 Task: Change  the formatting of the data to Which is Less than 5. In conditional formating, put the option 'Chart 8 colour.'In the sheet  Blaze Sales review book
Action: Mouse moved to (145, 155)
Screenshot: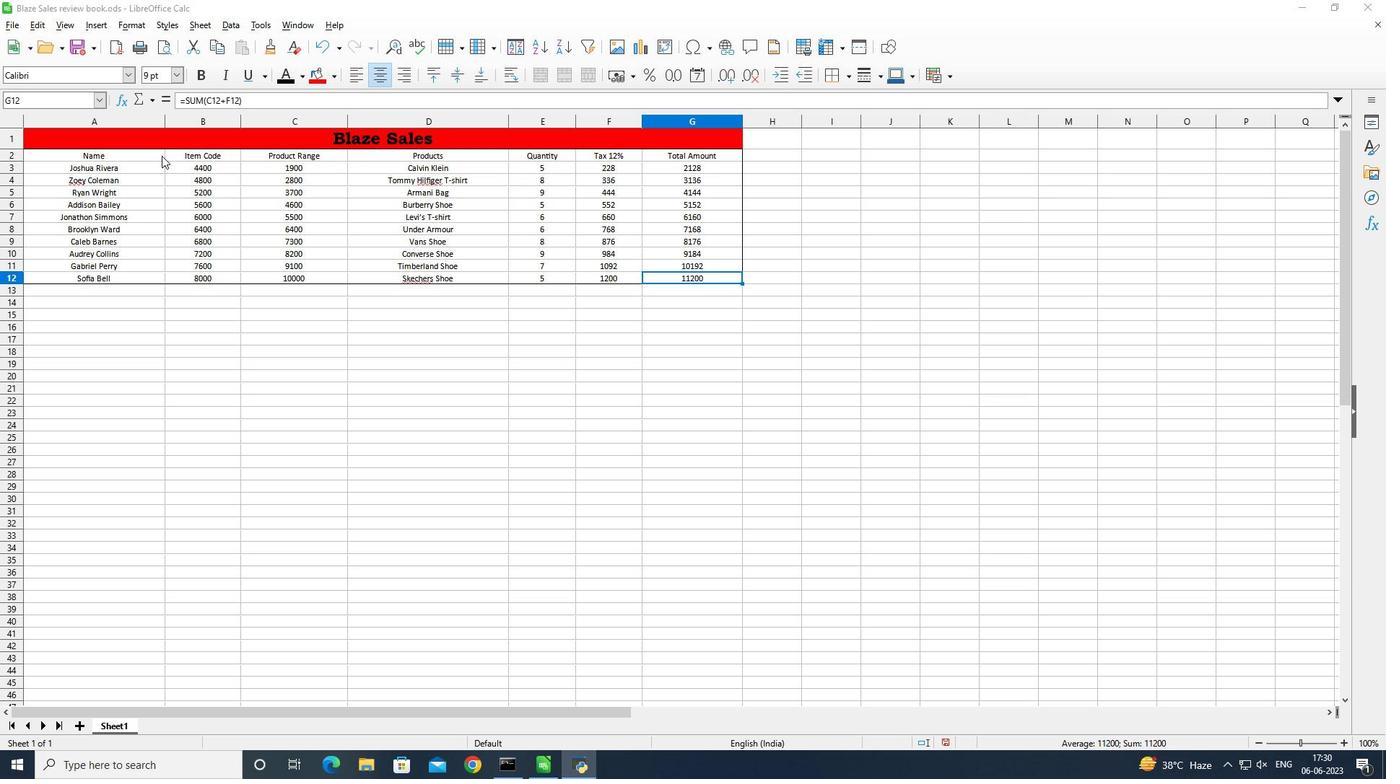
Action: Mouse pressed left at (145, 155)
Screenshot: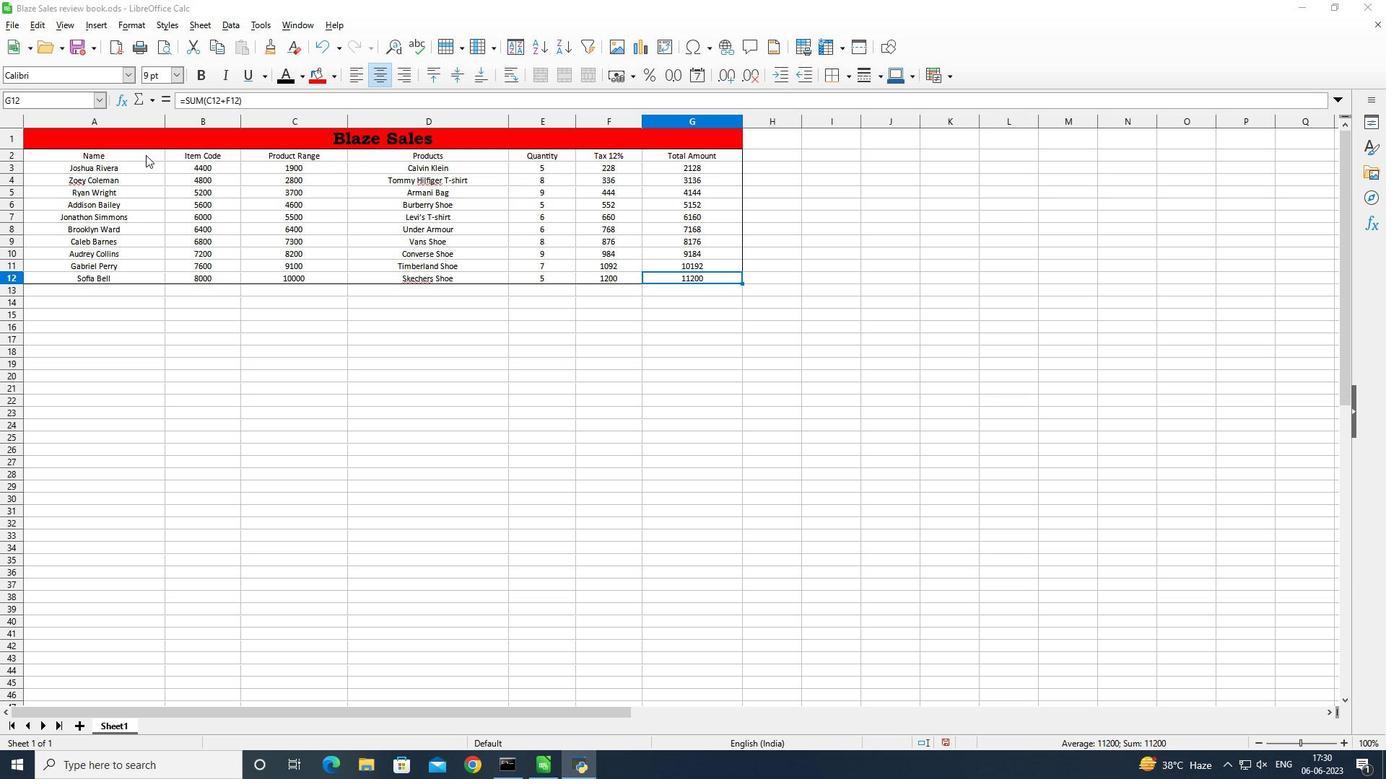 
Action: Mouse pressed left at (145, 155)
Screenshot: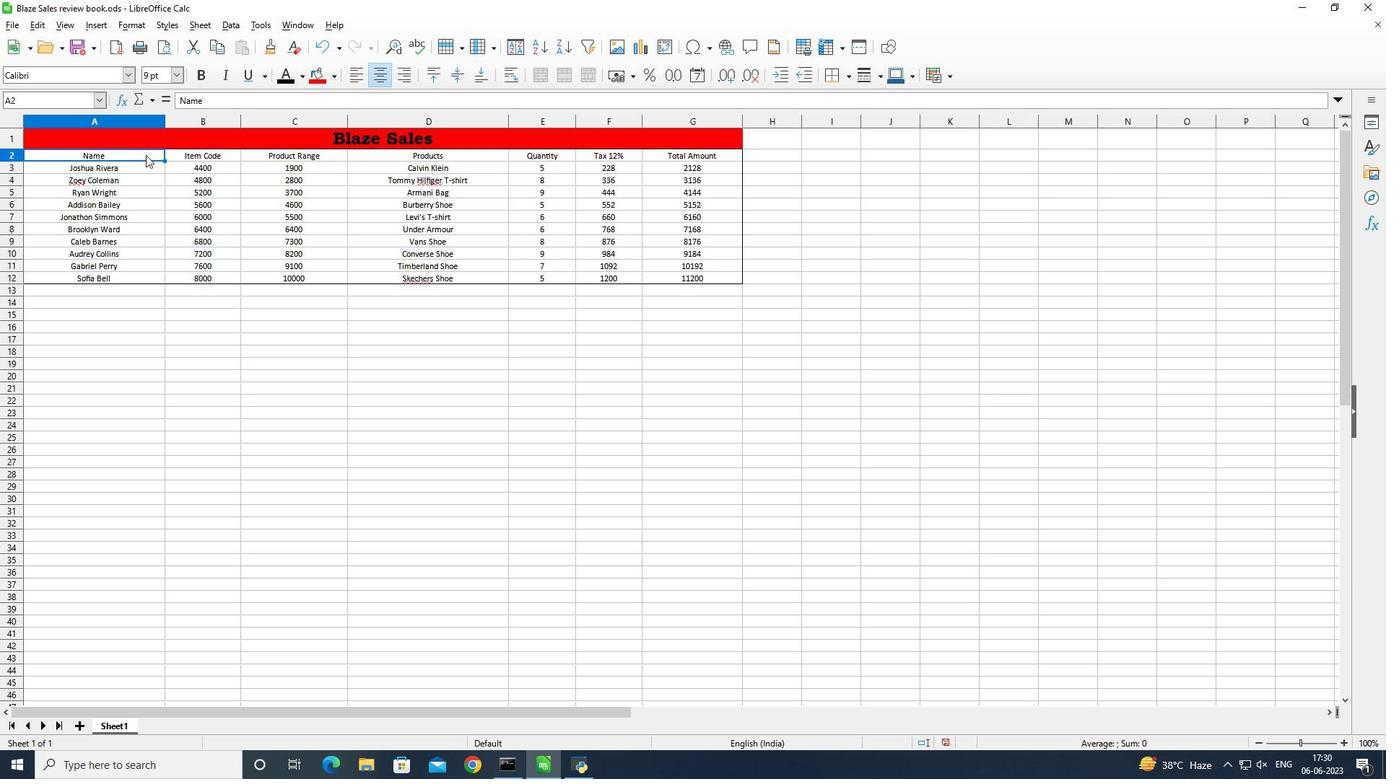 
Action: Mouse moved to (947, 75)
Screenshot: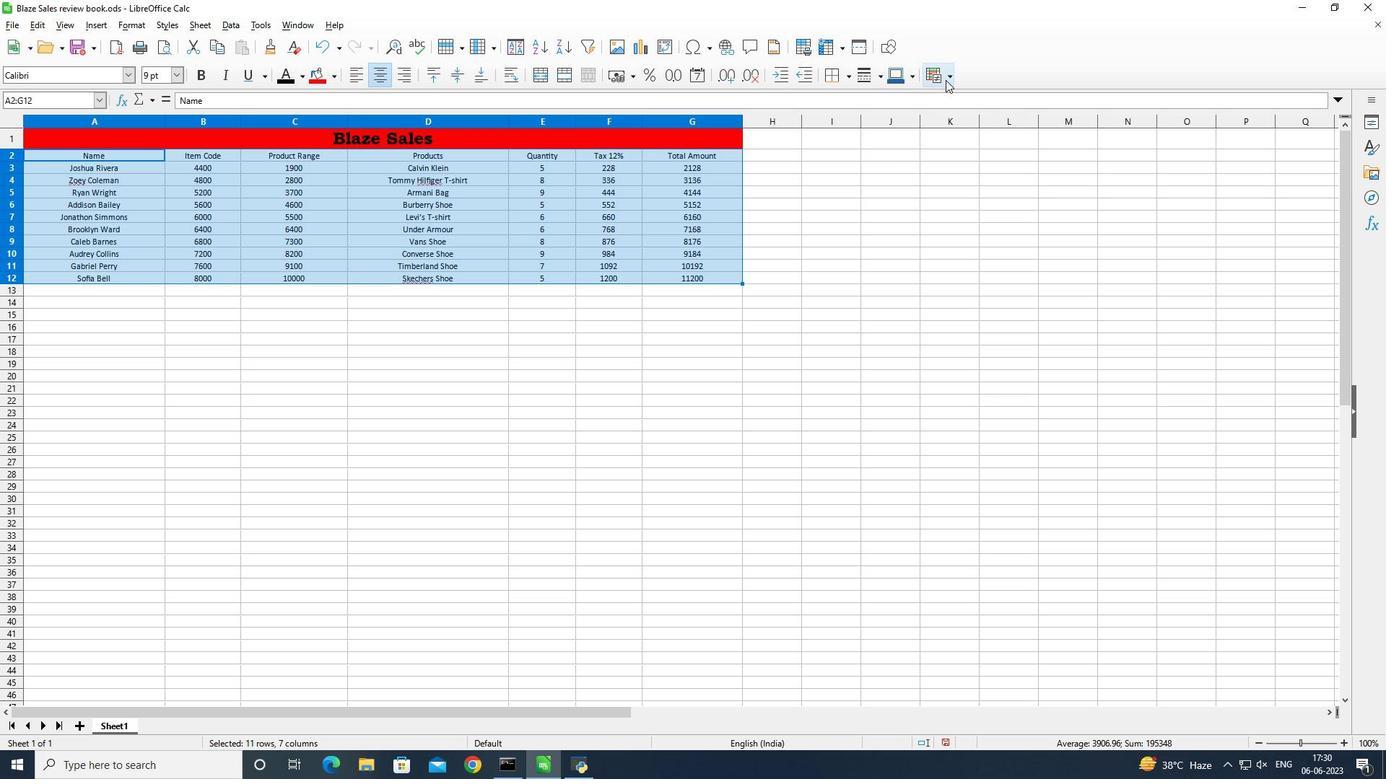
Action: Mouse pressed left at (947, 75)
Screenshot: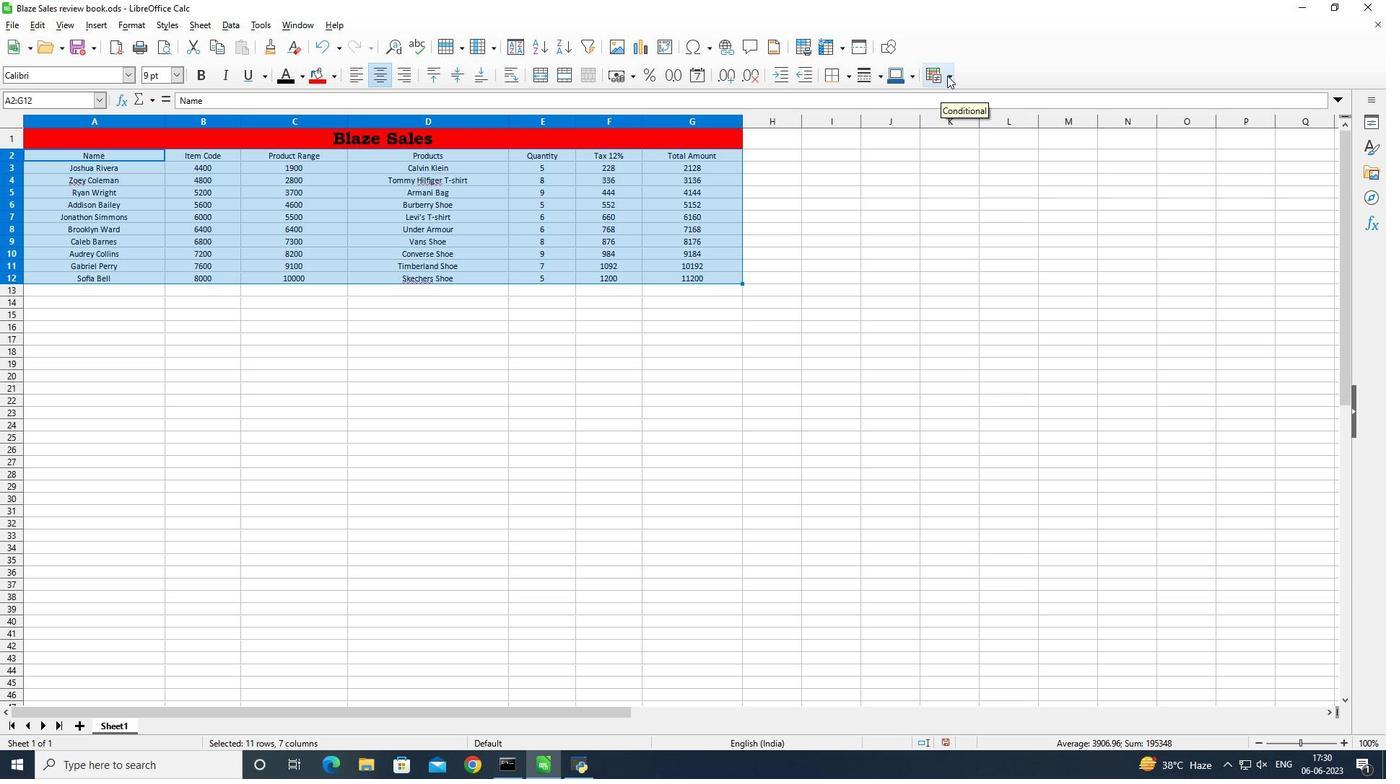 
Action: Mouse moved to (957, 95)
Screenshot: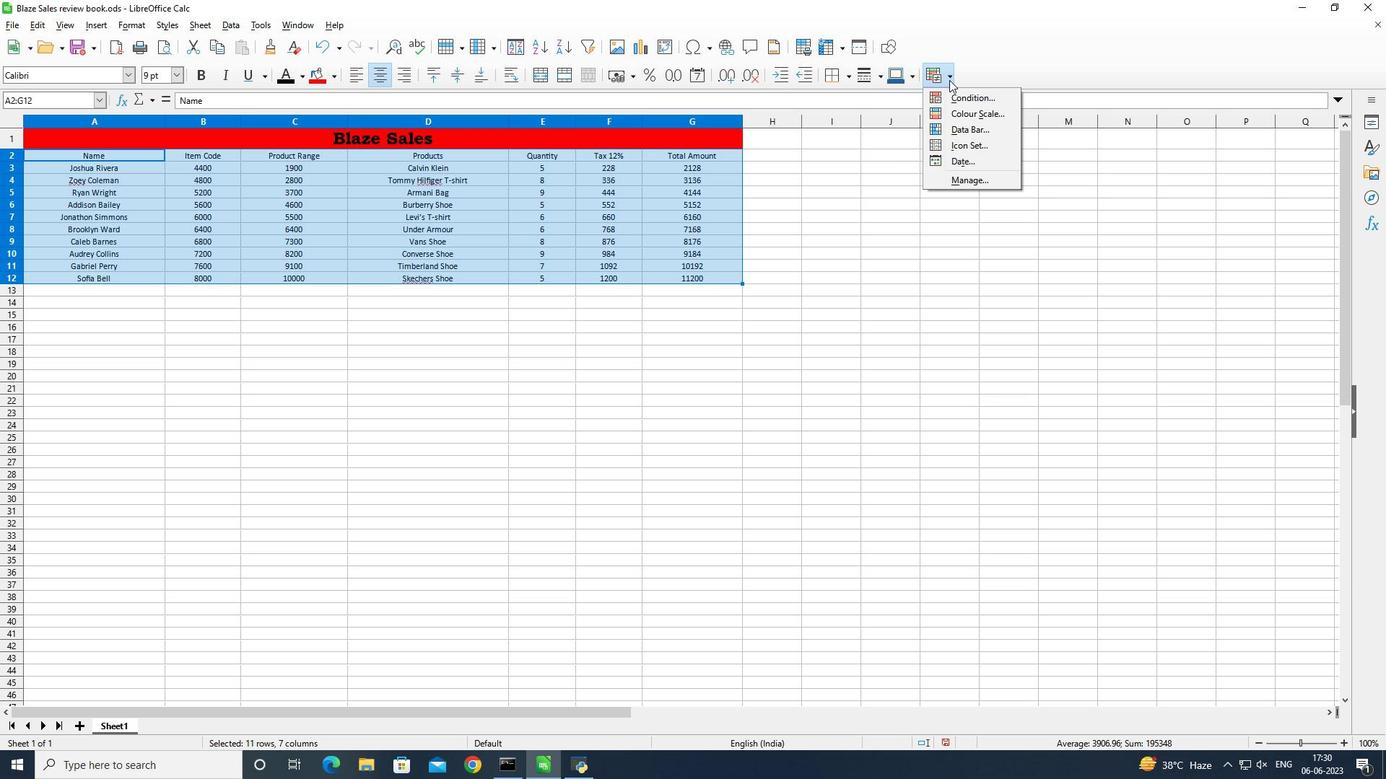
Action: Mouse pressed left at (957, 95)
Screenshot: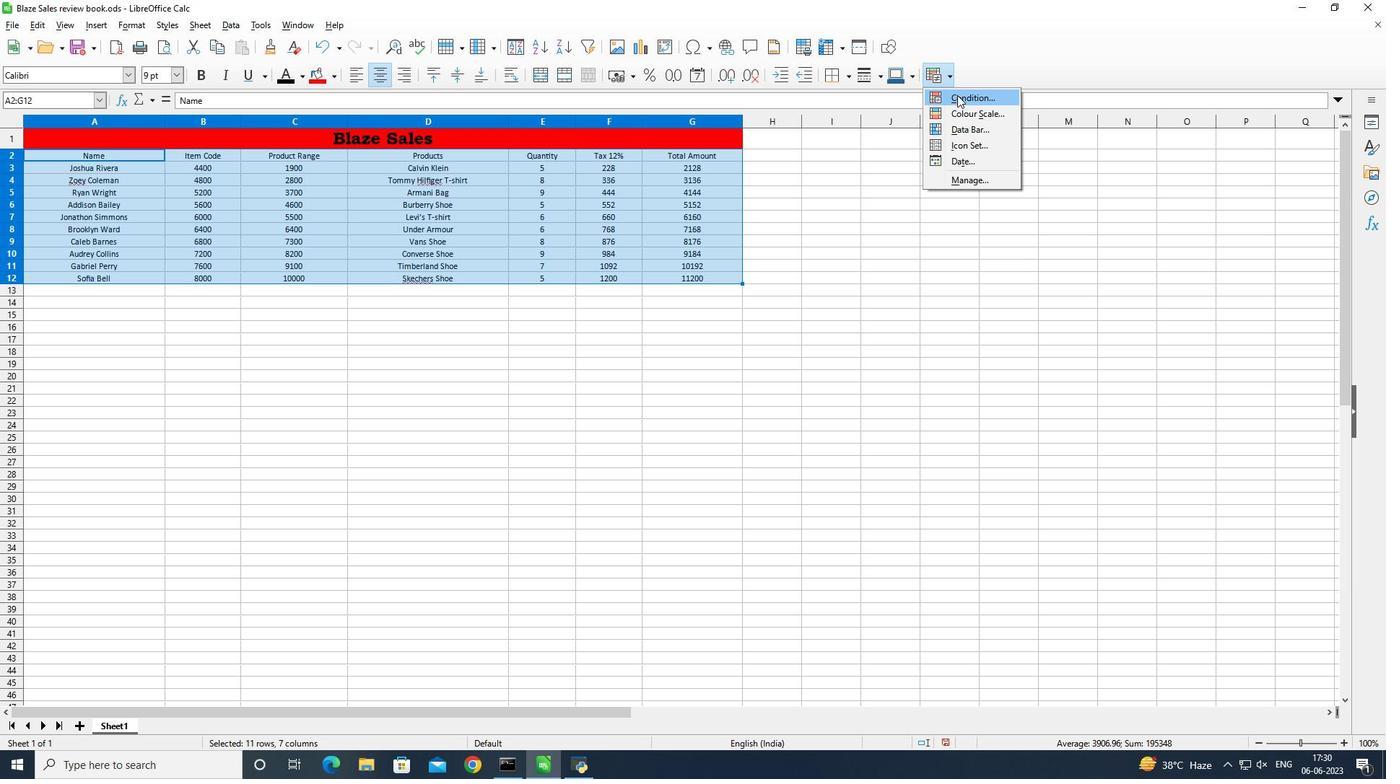 
Action: Mouse moved to (900, 189)
Screenshot: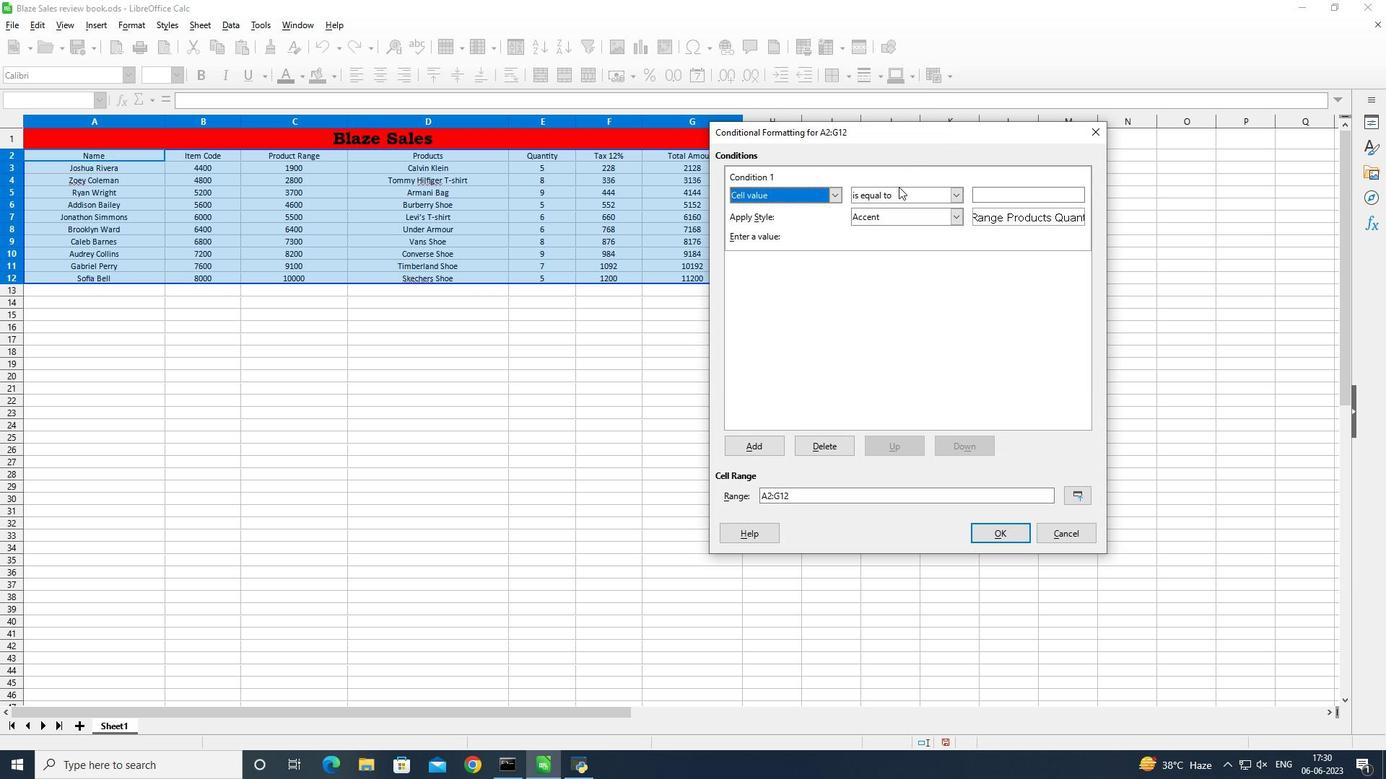 
Action: Mouse pressed left at (900, 189)
Screenshot: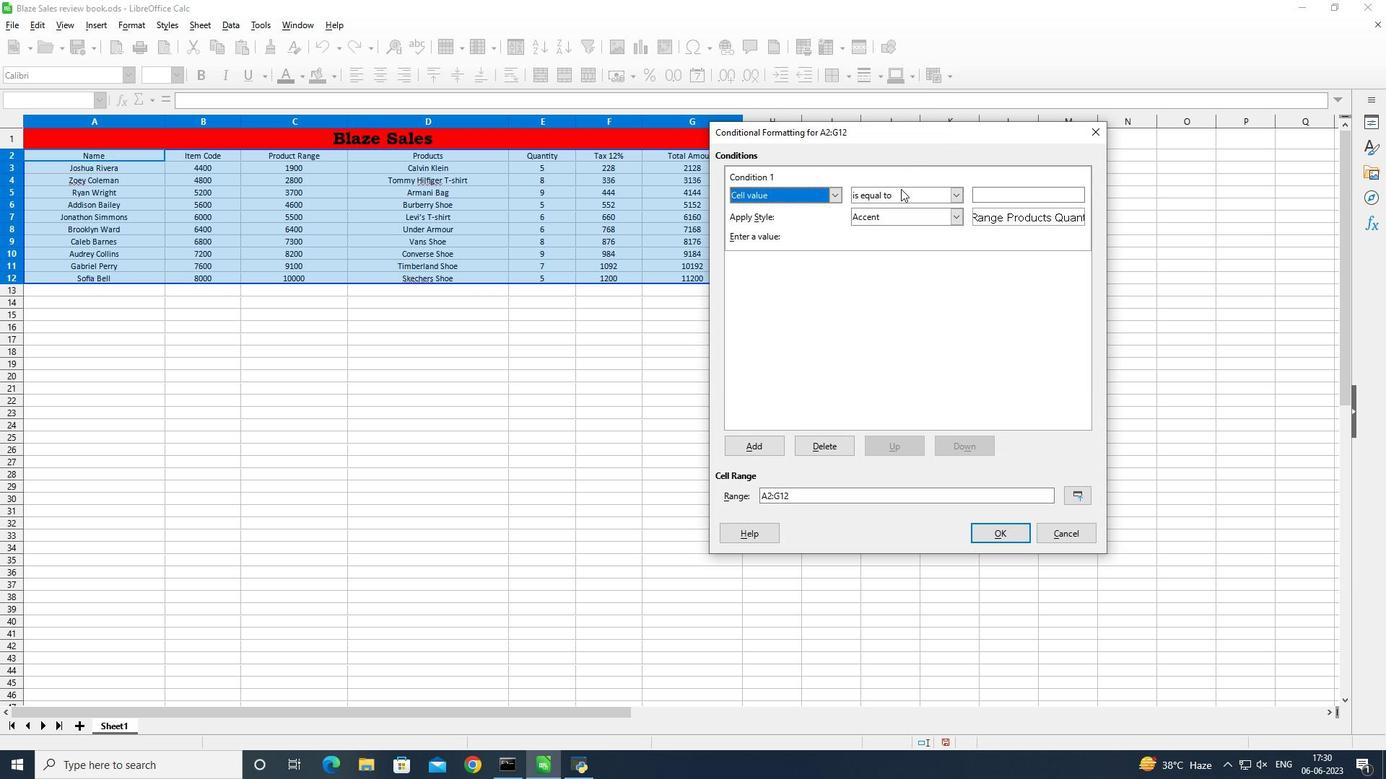 
Action: Mouse moved to (905, 217)
Screenshot: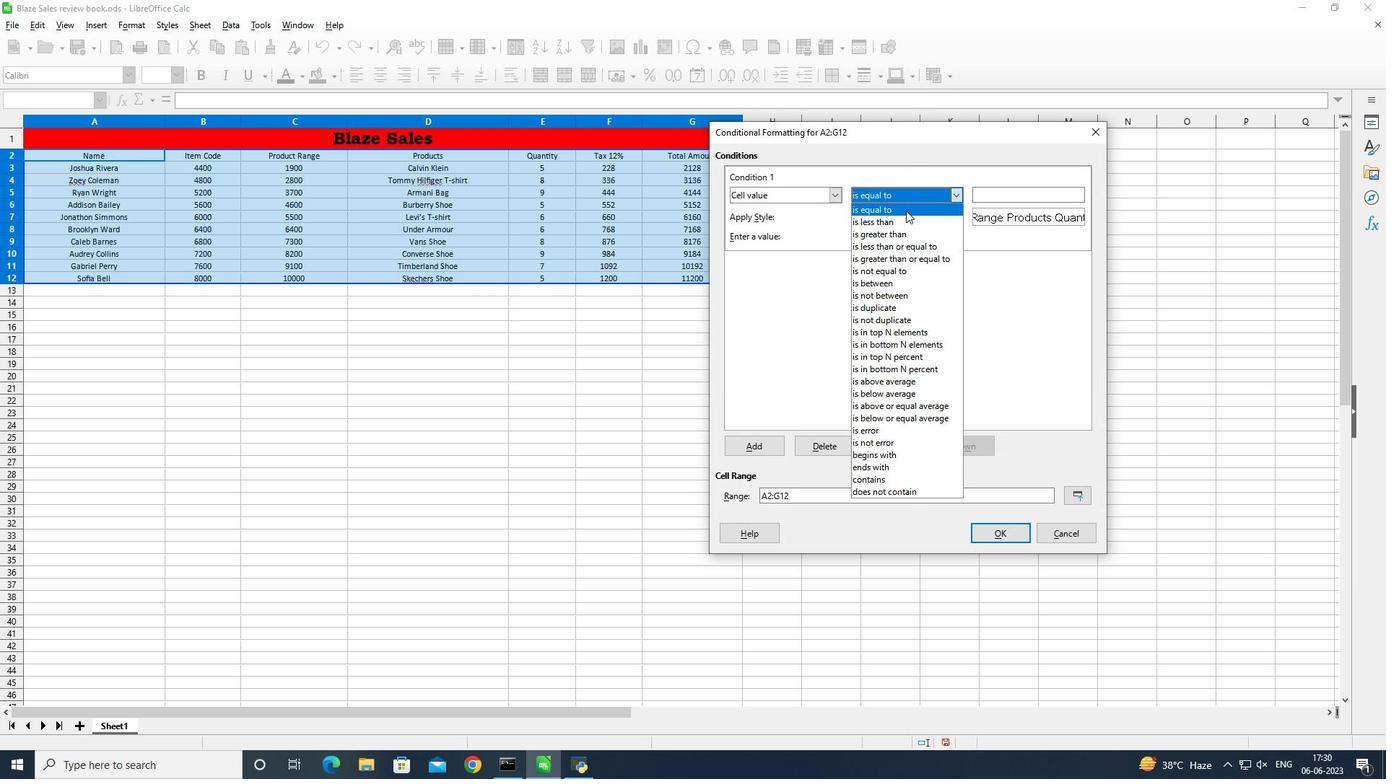 
Action: Mouse pressed left at (905, 217)
Screenshot: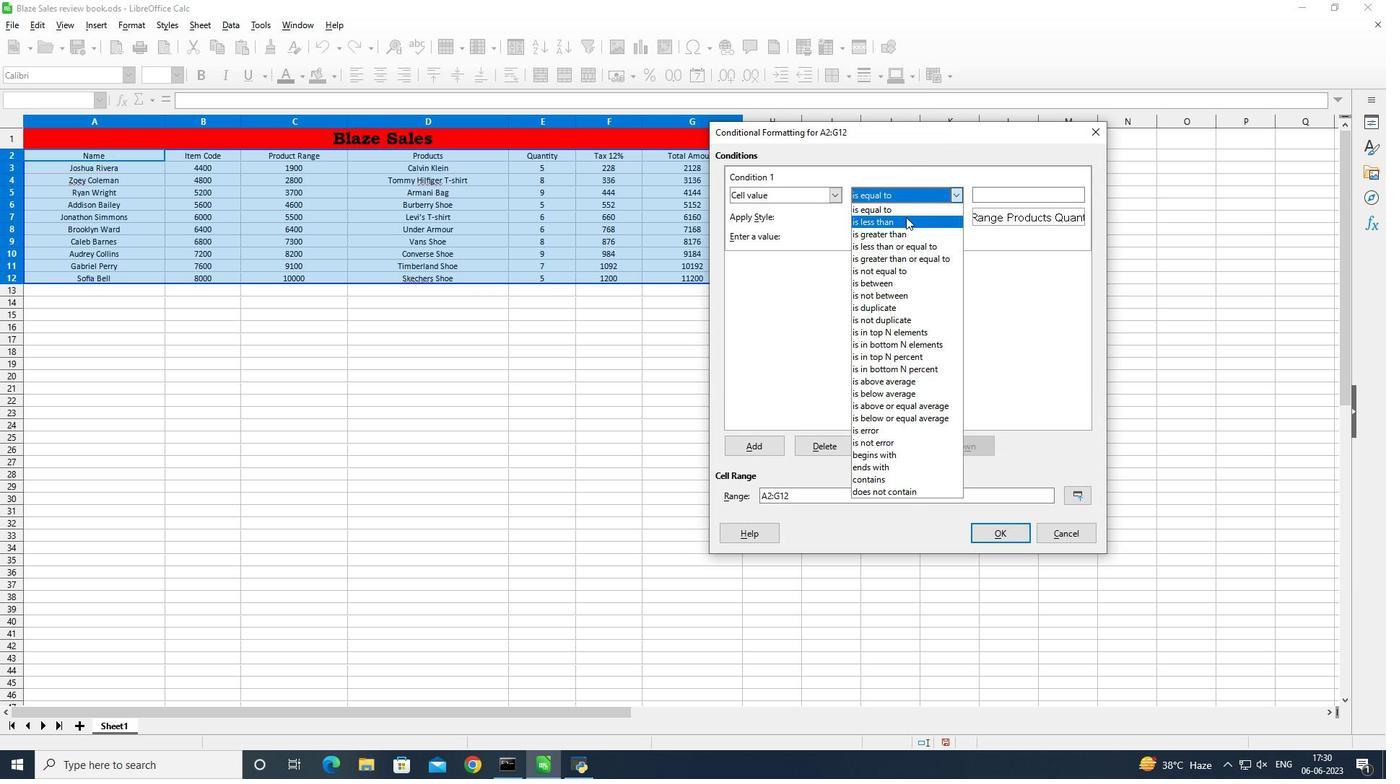 
Action: Mouse moved to (985, 192)
Screenshot: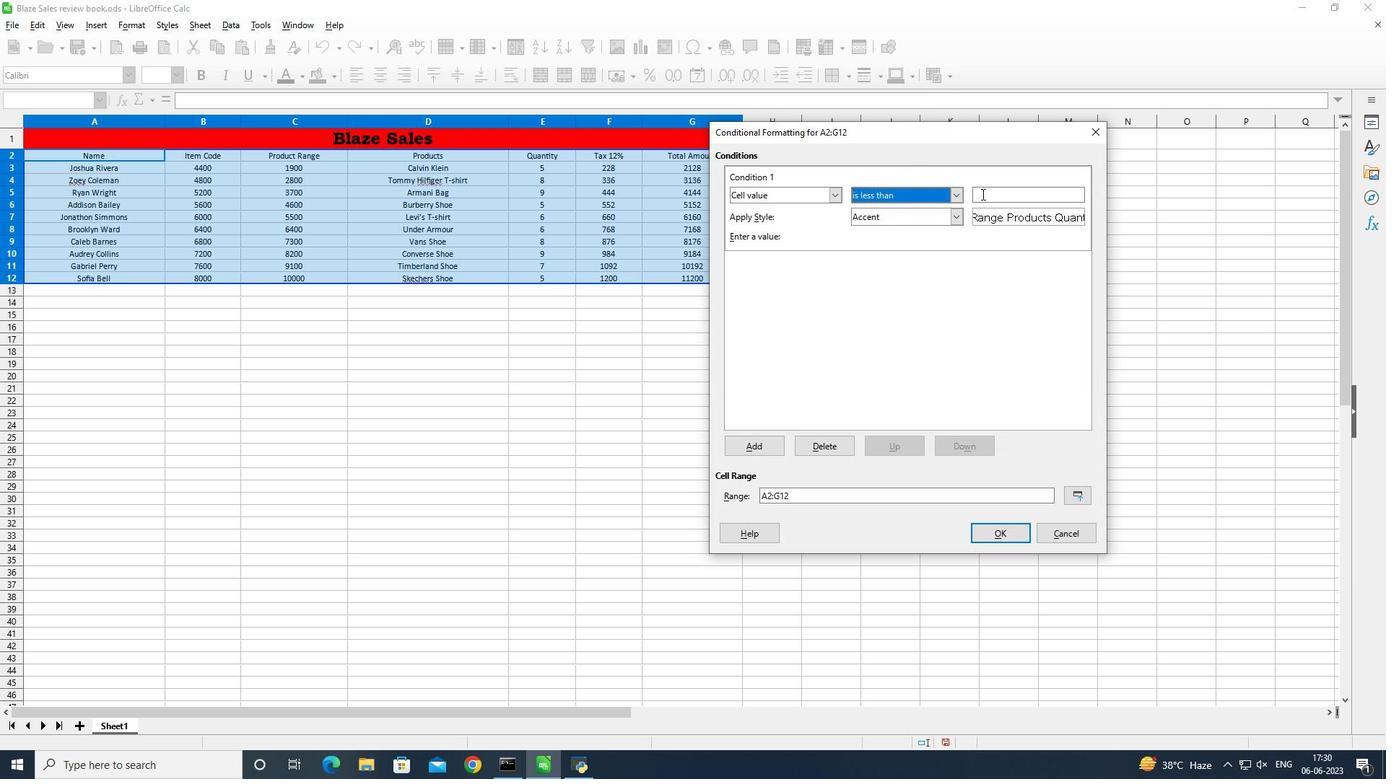
Action: Mouse pressed left at (985, 192)
Screenshot: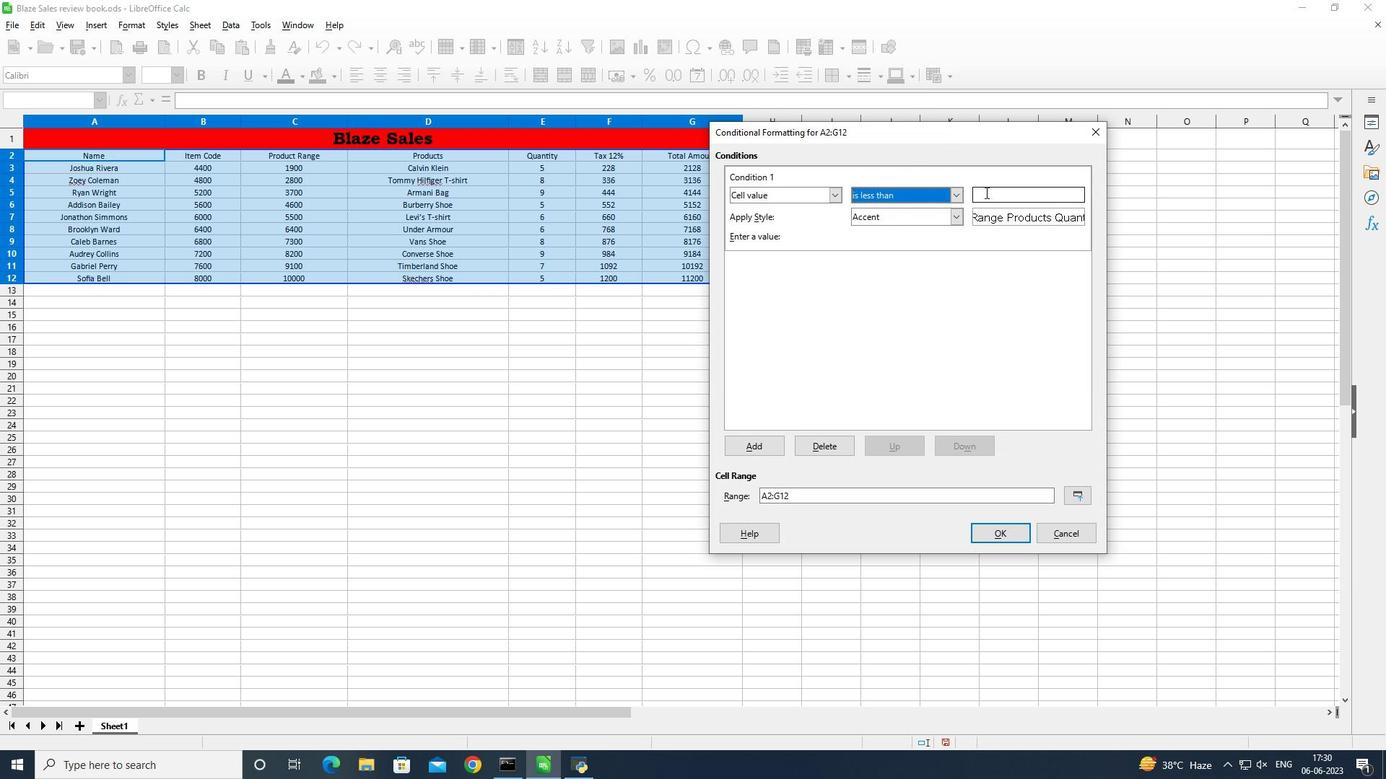 
Action: Mouse moved to (982, 308)
Screenshot: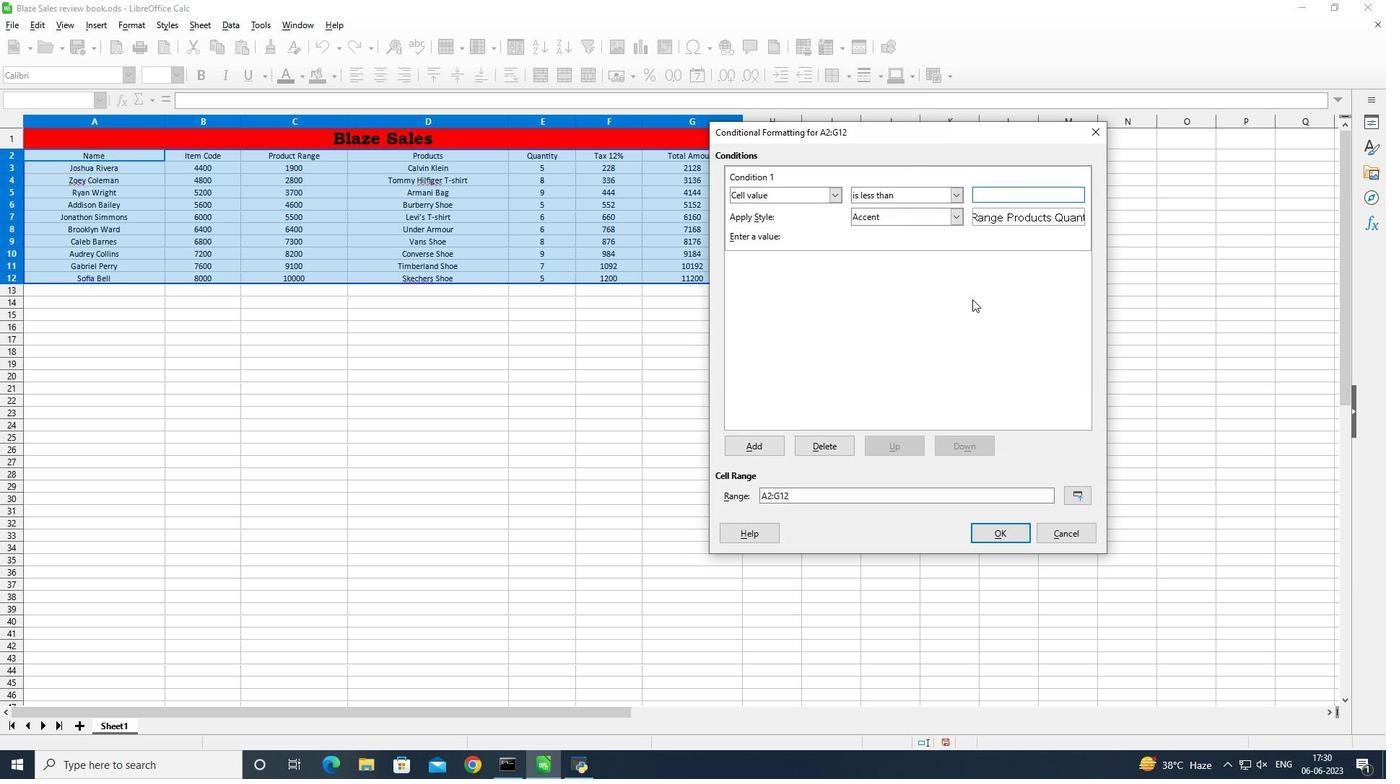 
Action: Key pressed 5
Screenshot: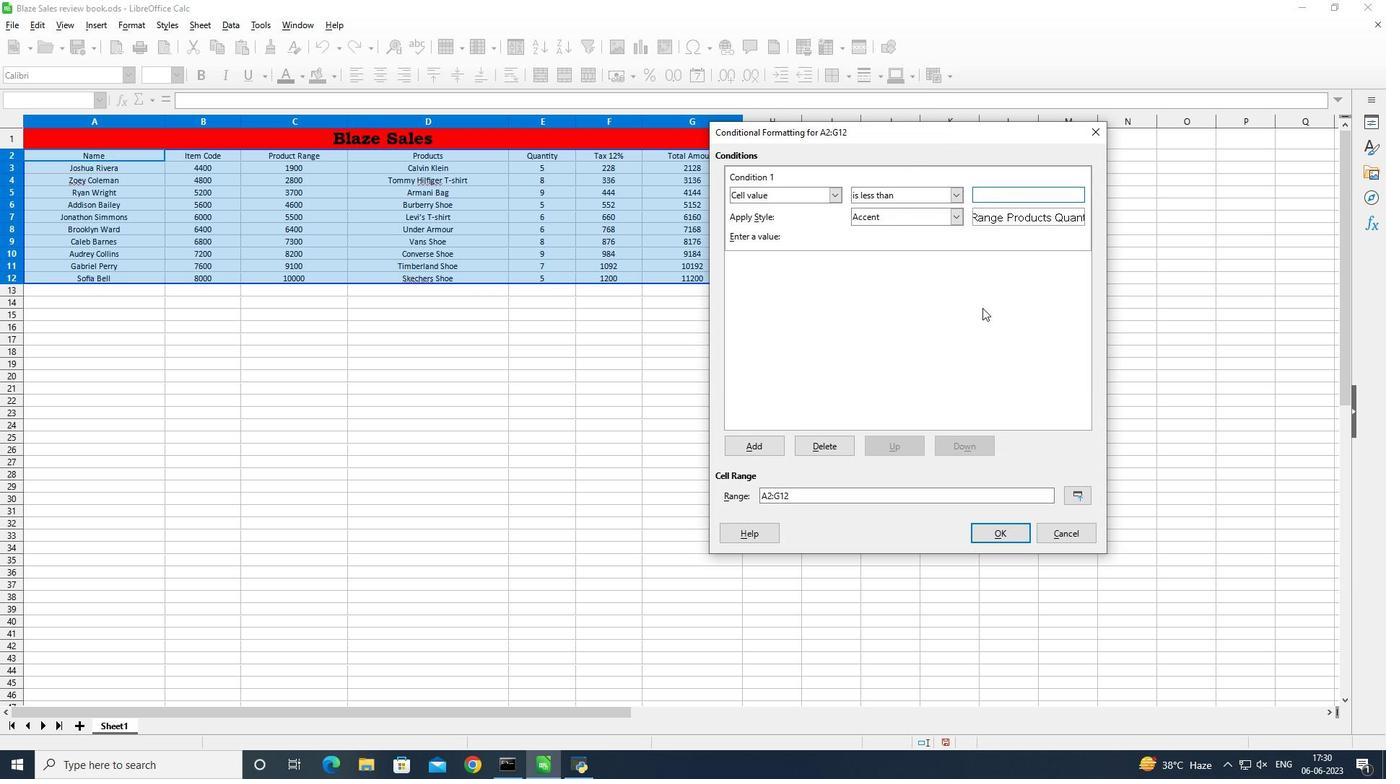 
Action: Mouse moved to (1013, 528)
Screenshot: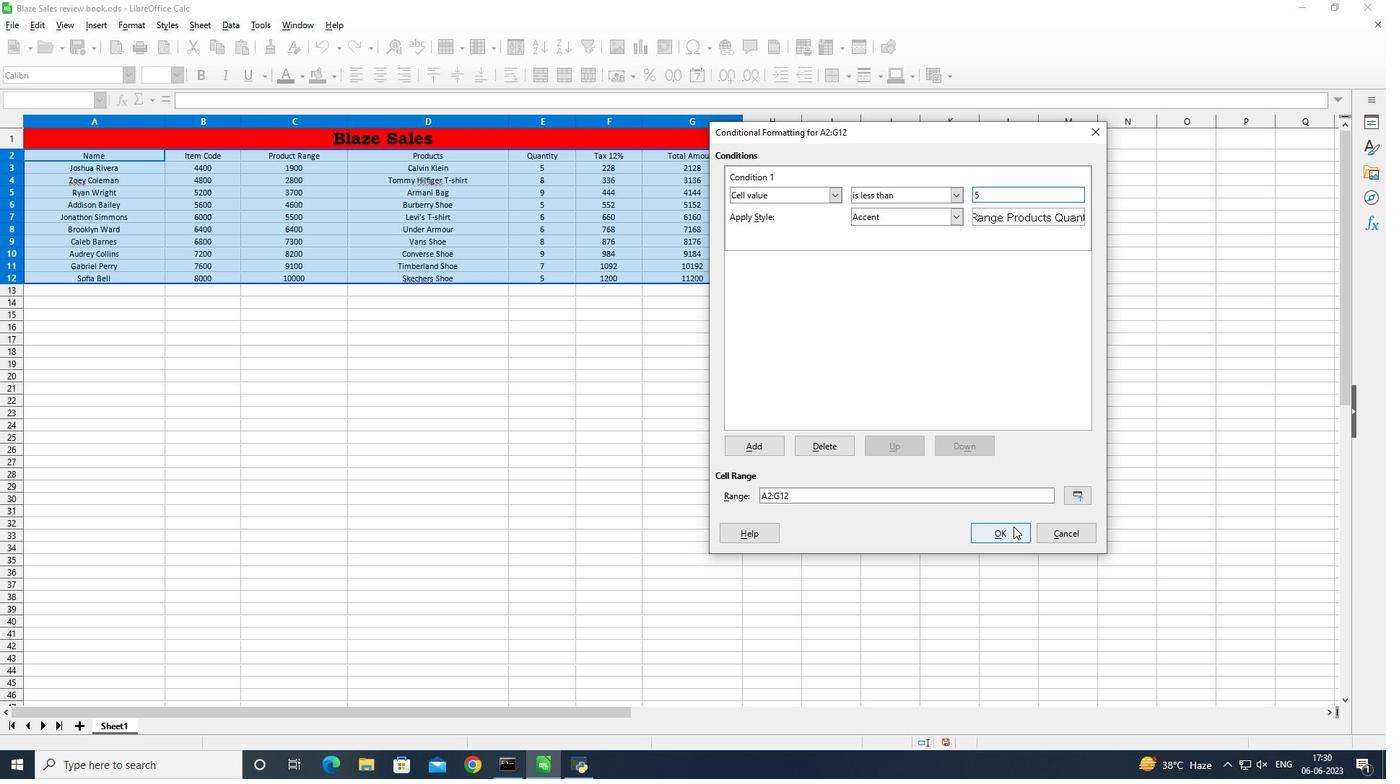 
Action: Mouse pressed left at (1013, 528)
Screenshot: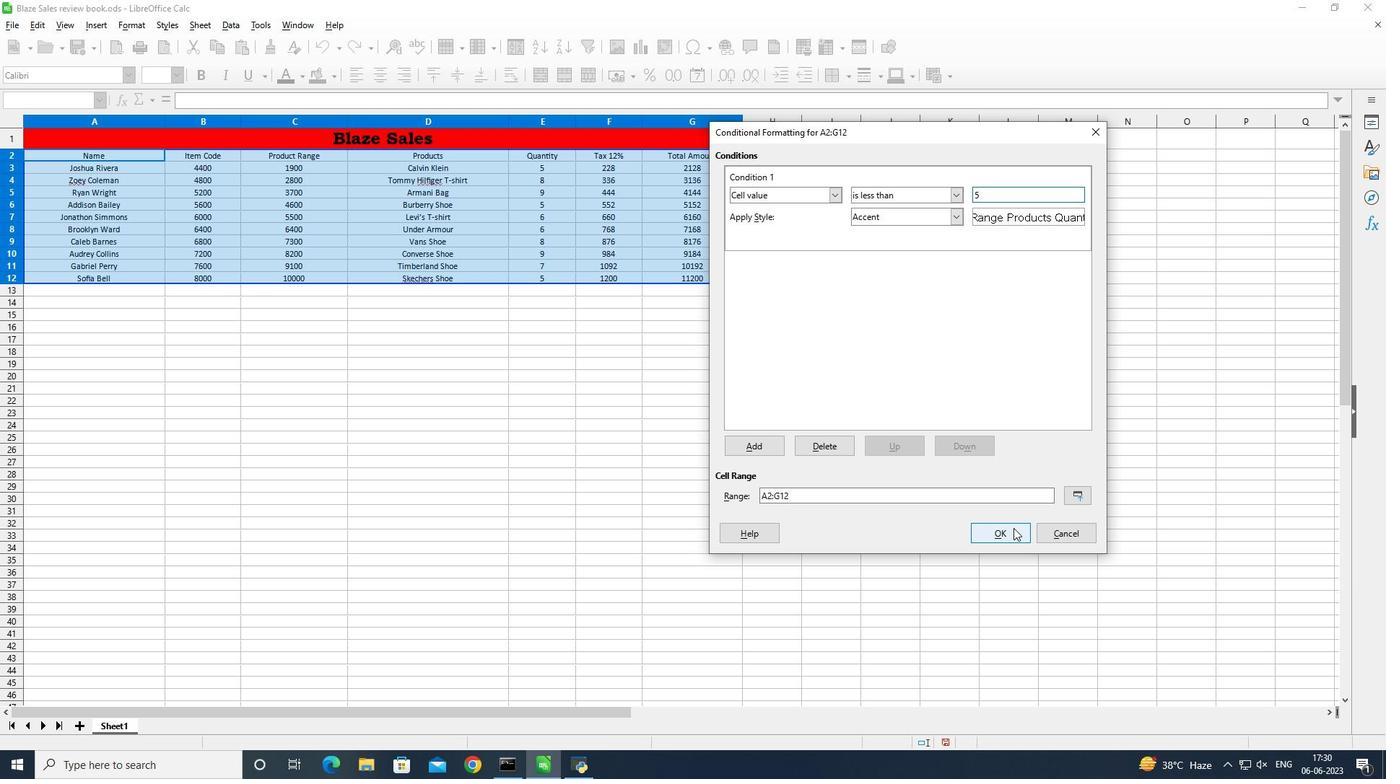 
Action: Mouse moved to (942, 70)
Screenshot: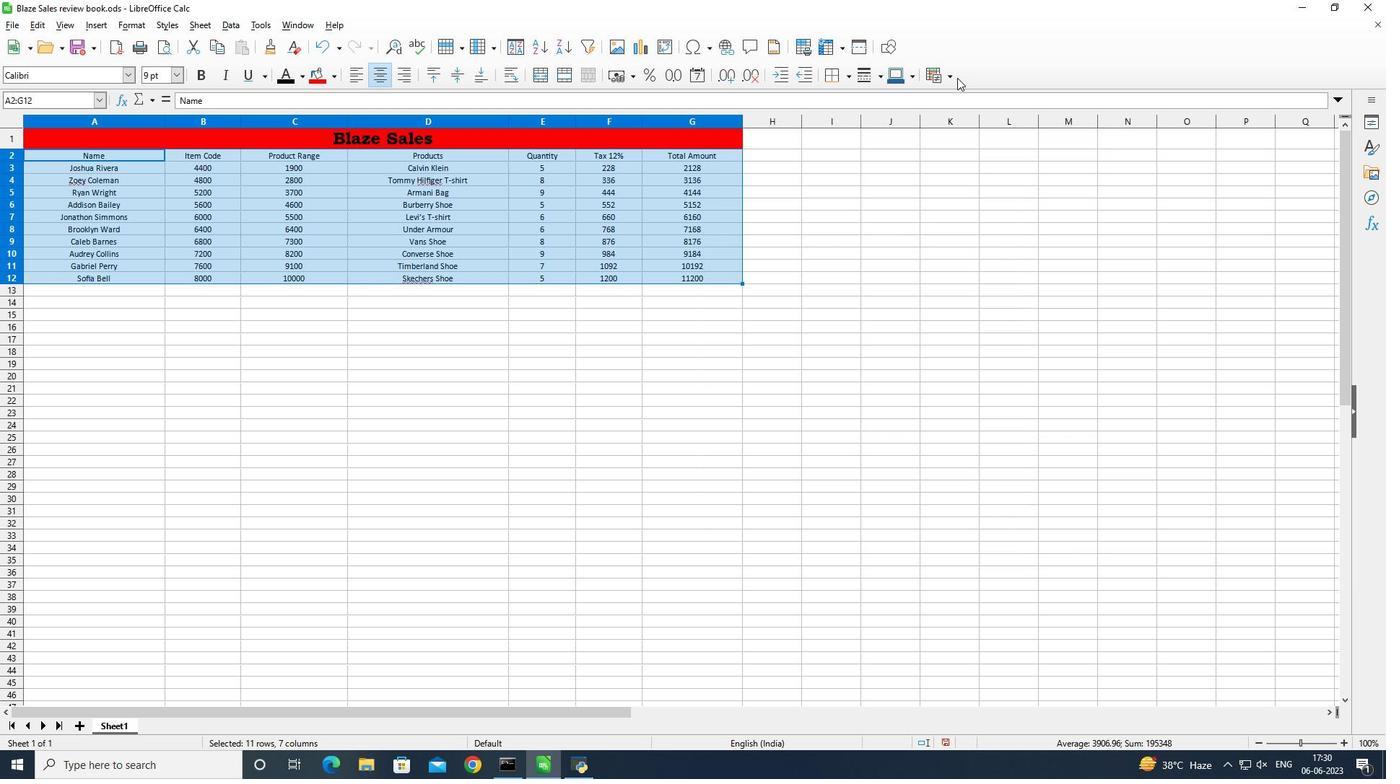 
Action: Mouse pressed left at (942, 70)
Screenshot: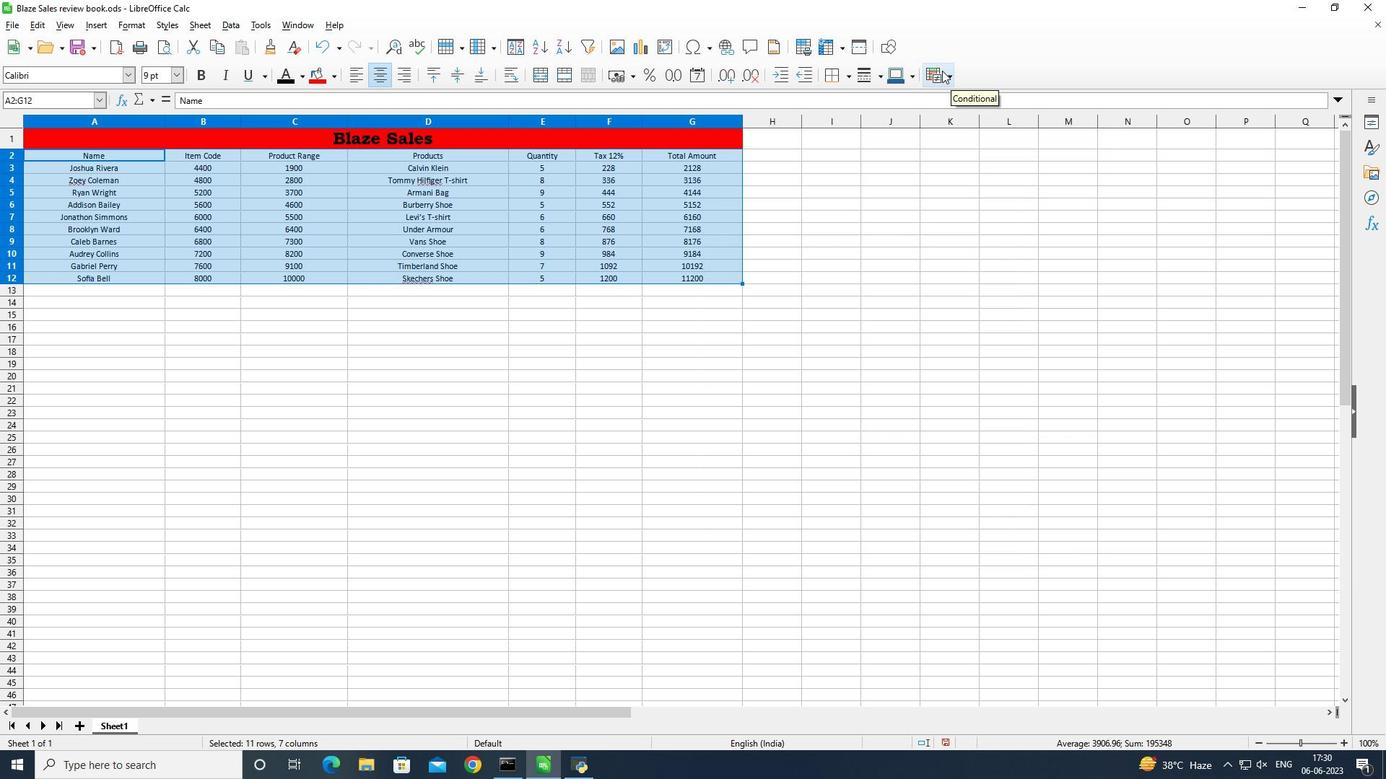 
Action: Mouse moved to (962, 111)
Screenshot: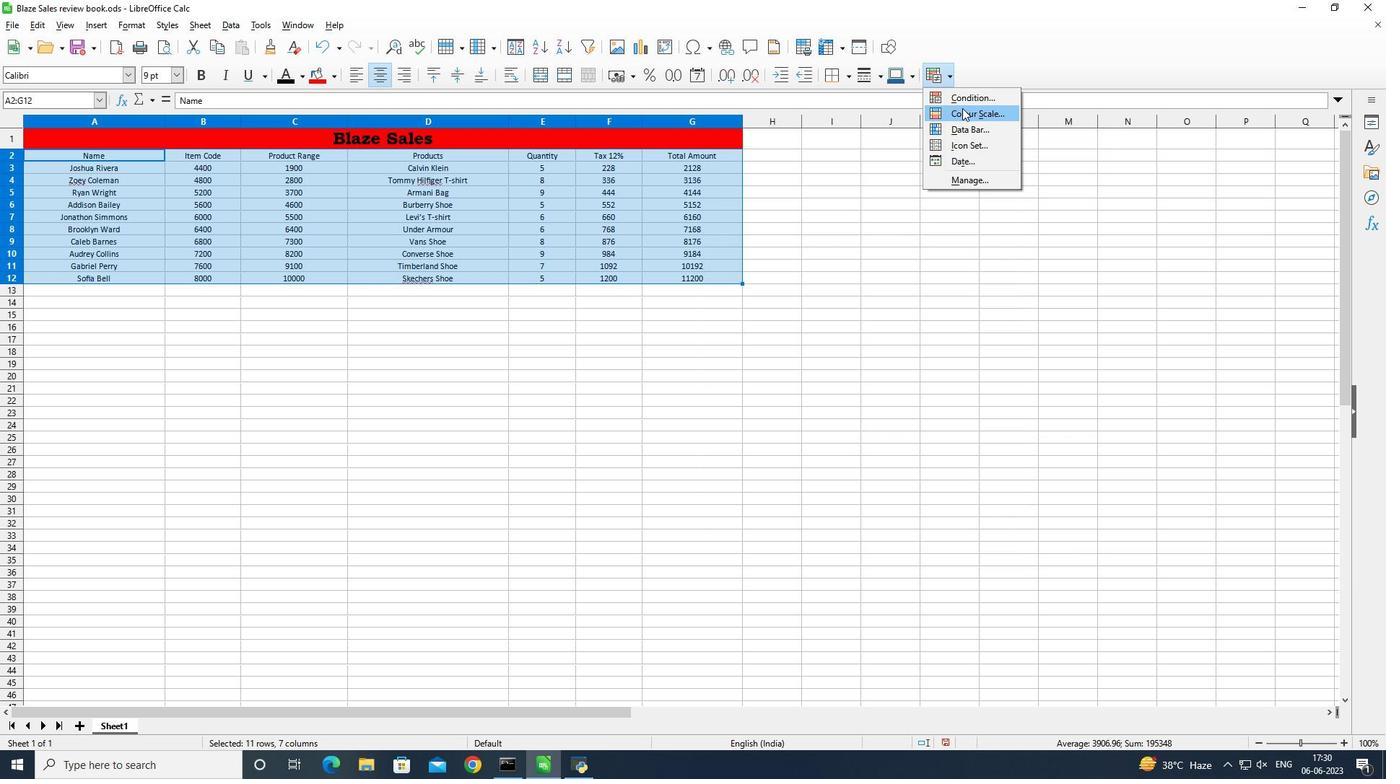 
Action: Mouse pressed left at (962, 111)
Screenshot: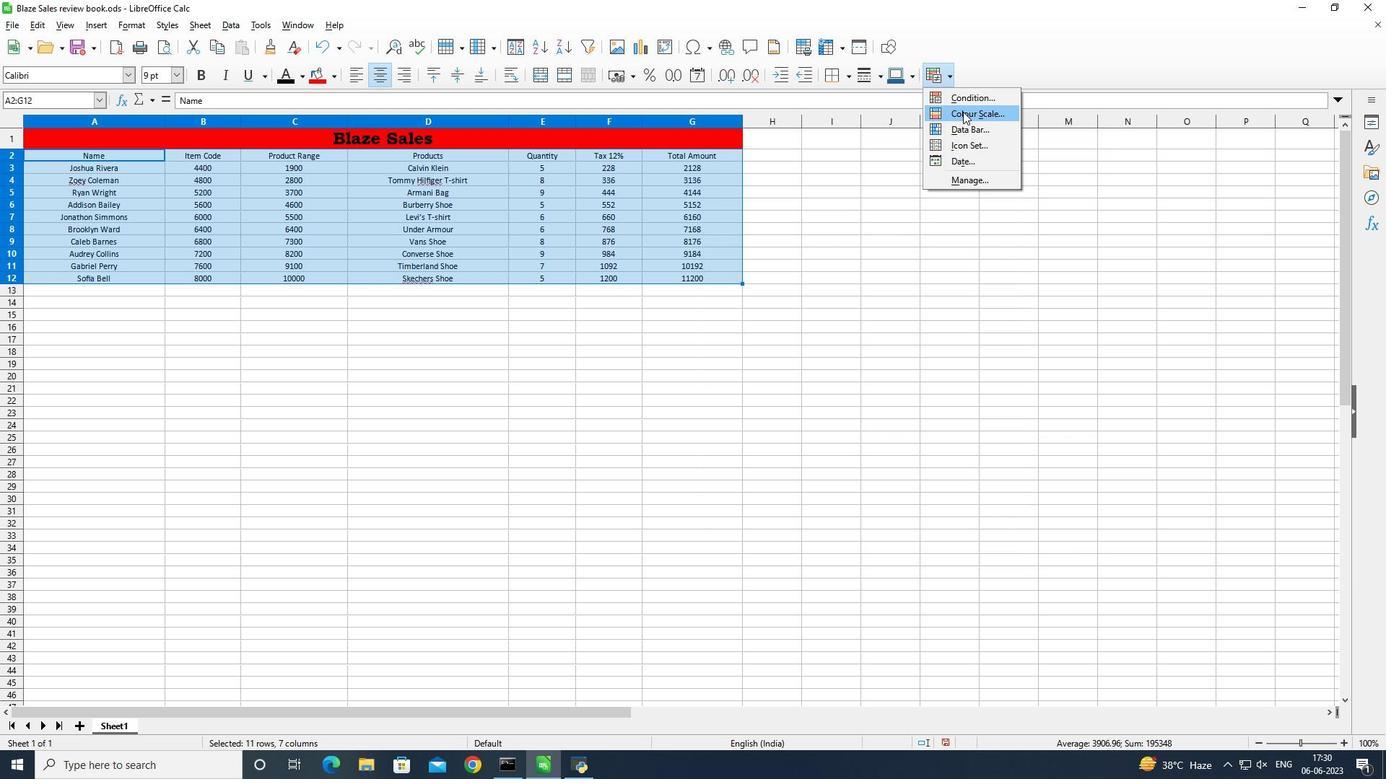 
Action: Mouse moved to (817, 193)
Screenshot: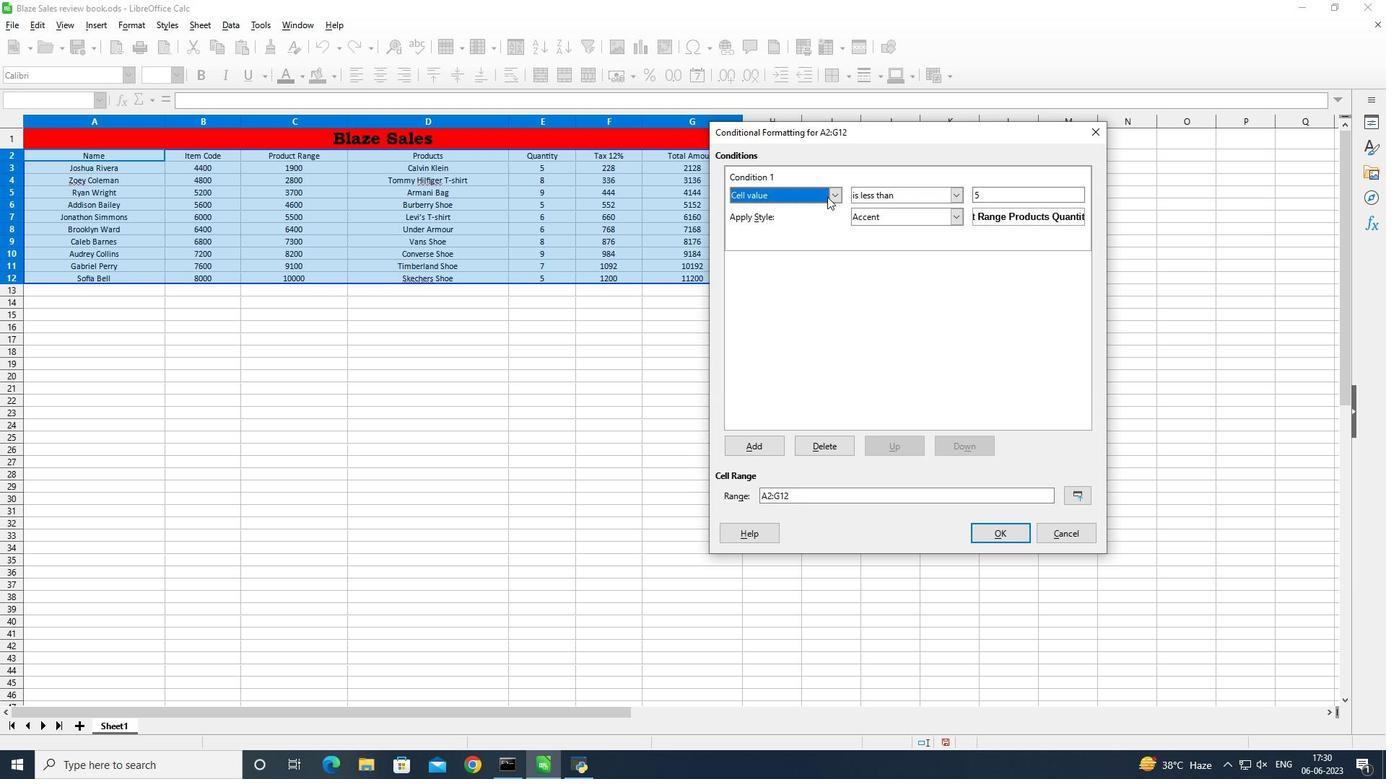 
Action: Mouse pressed left at (817, 193)
Screenshot: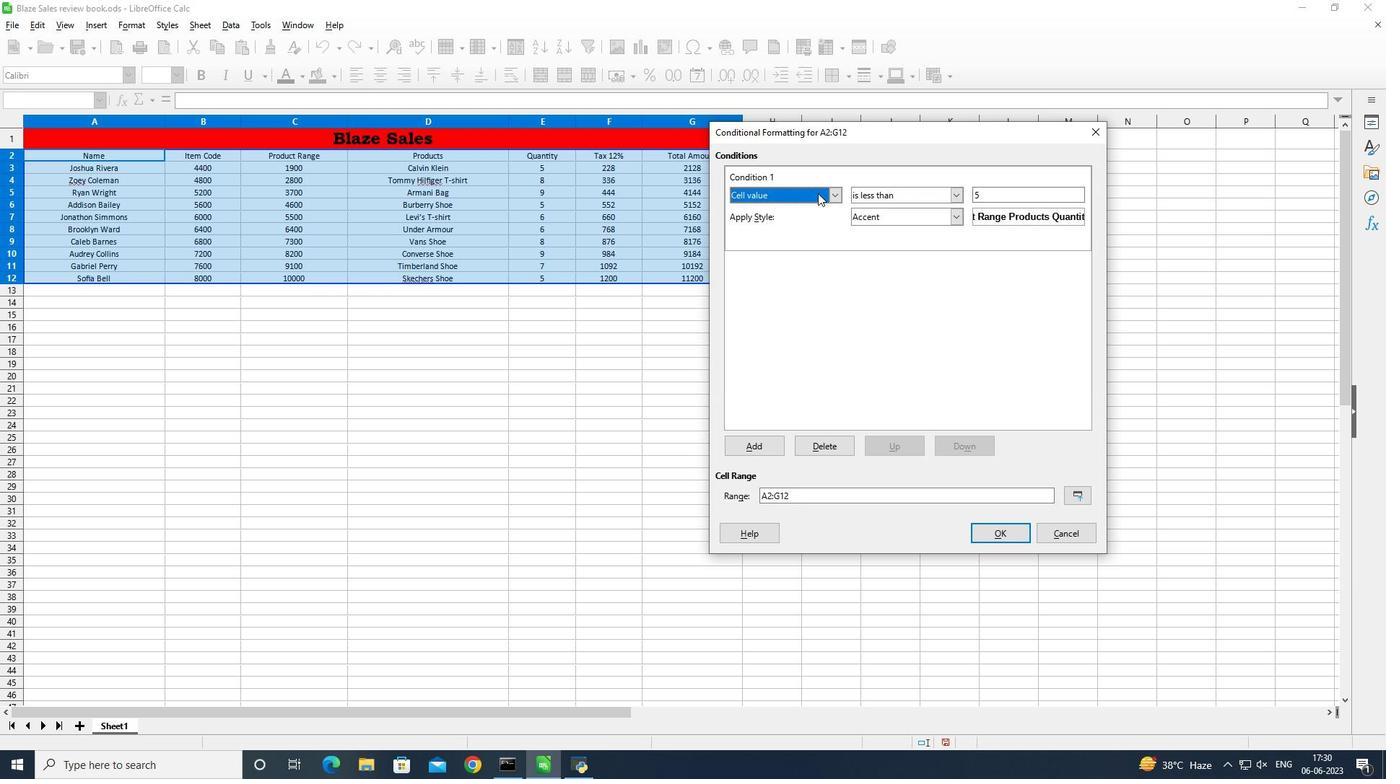 
Action: Mouse moved to (809, 208)
Screenshot: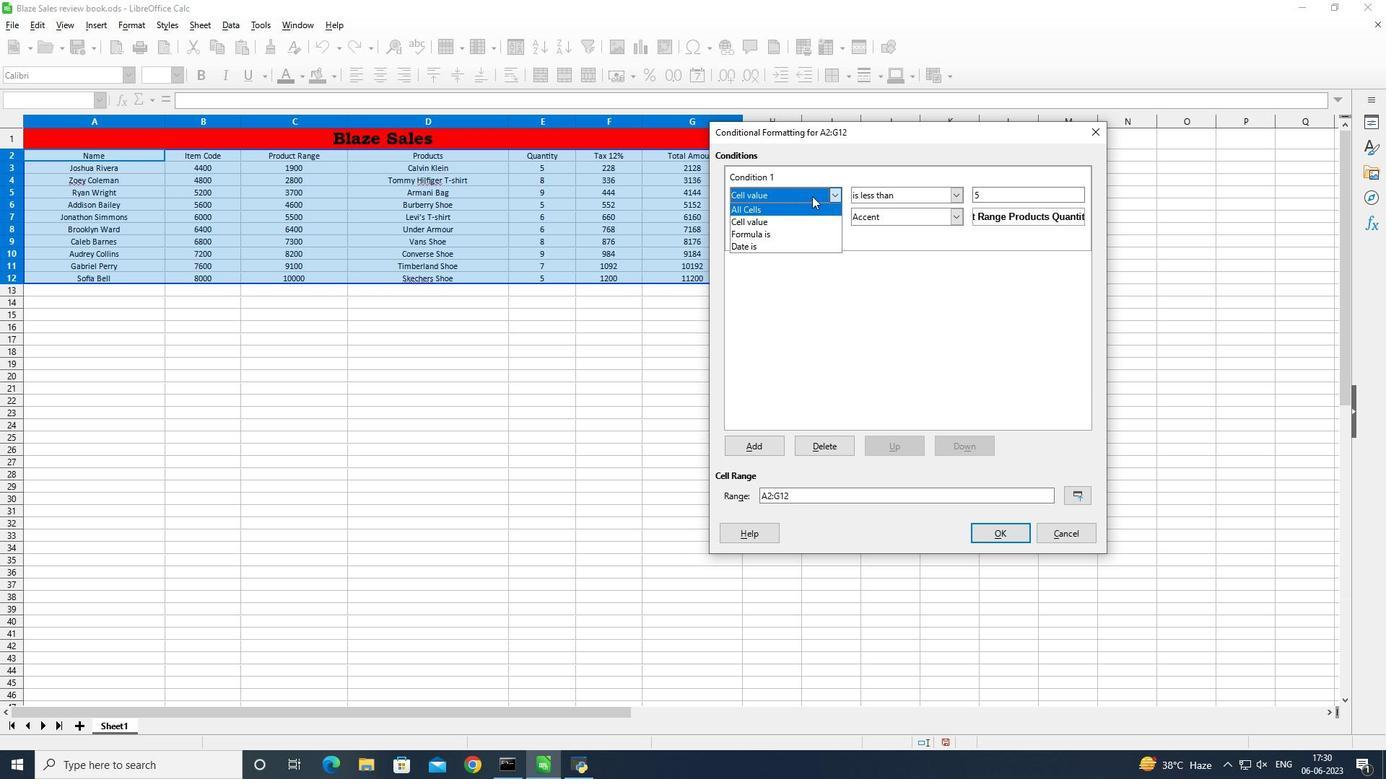 
Action: Mouse pressed left at (809, 208)
Screenshot: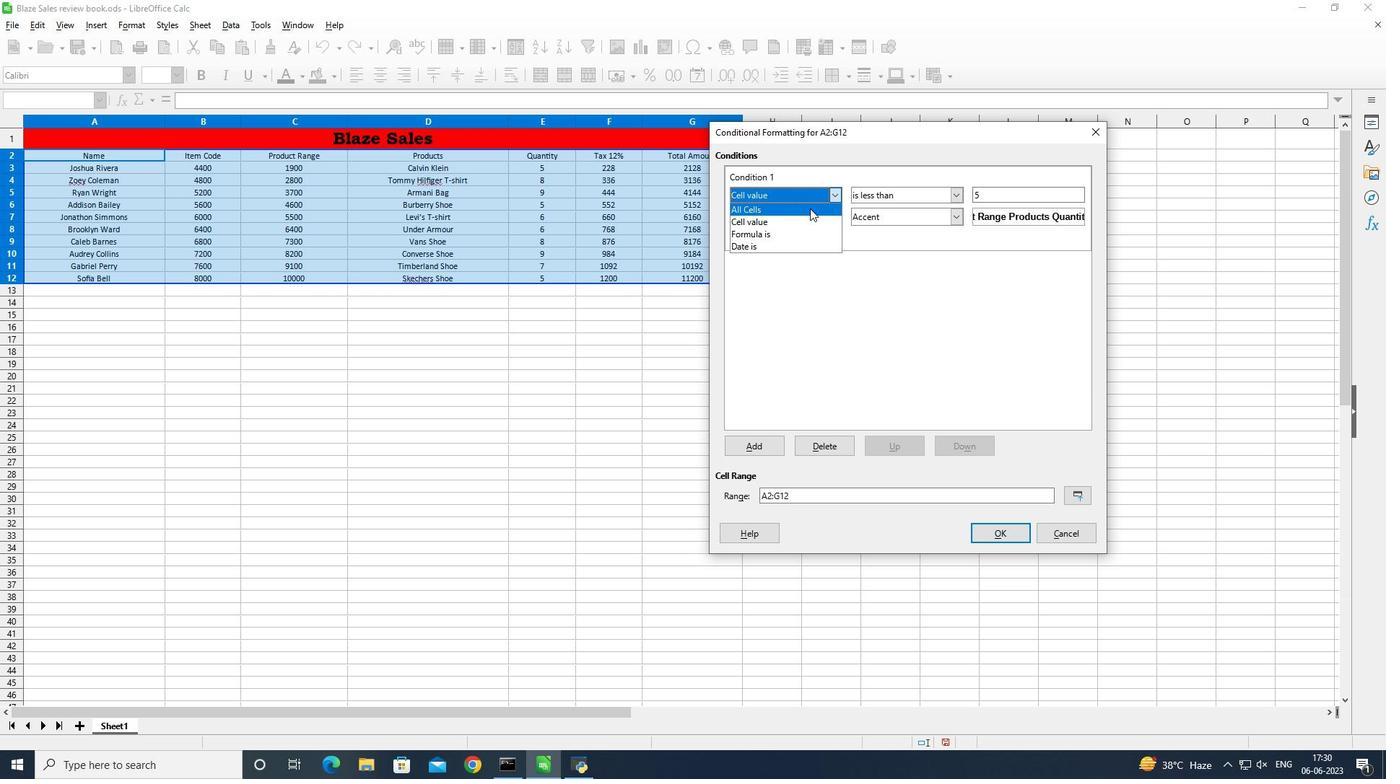 
Action: Mouse moved to (794, 275)
Screenshot: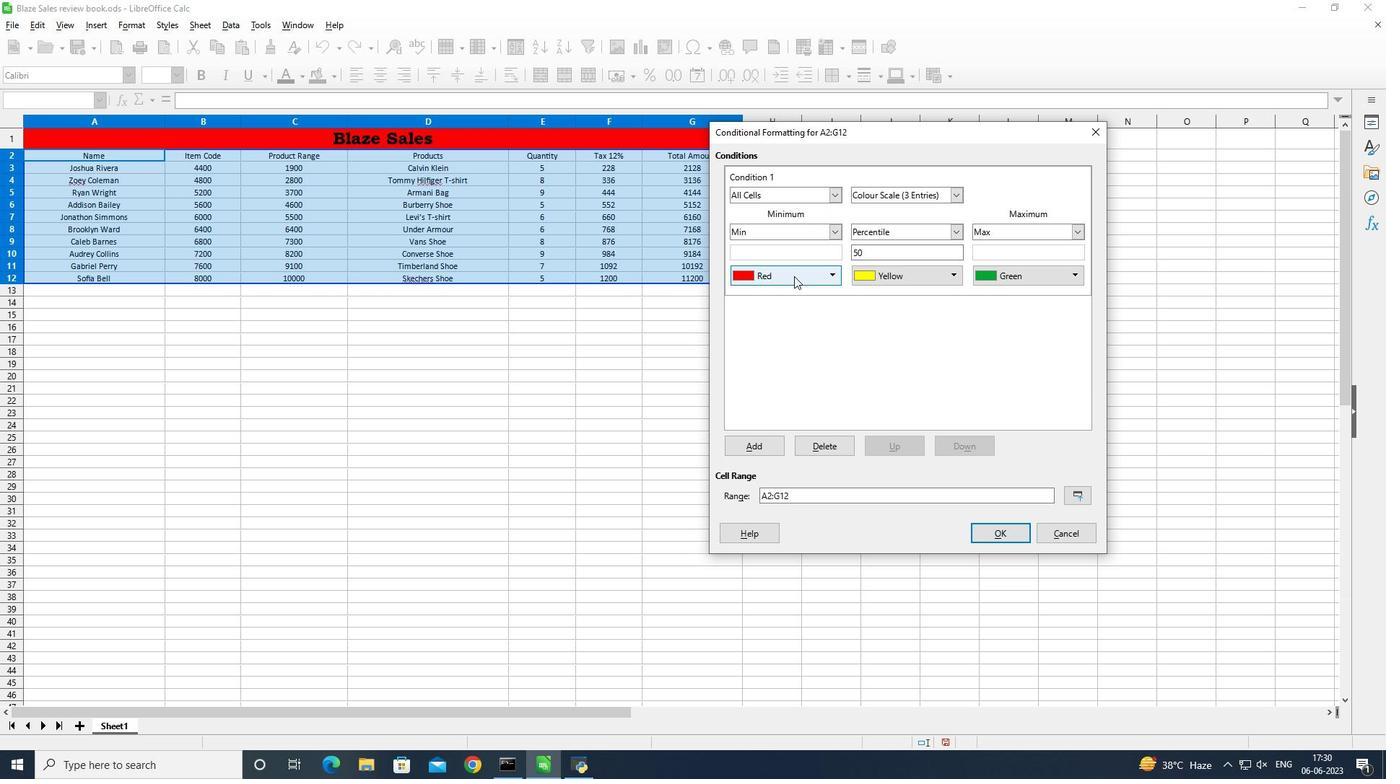 
Action: Mouse pressed left at (794, 275)
Screenshot: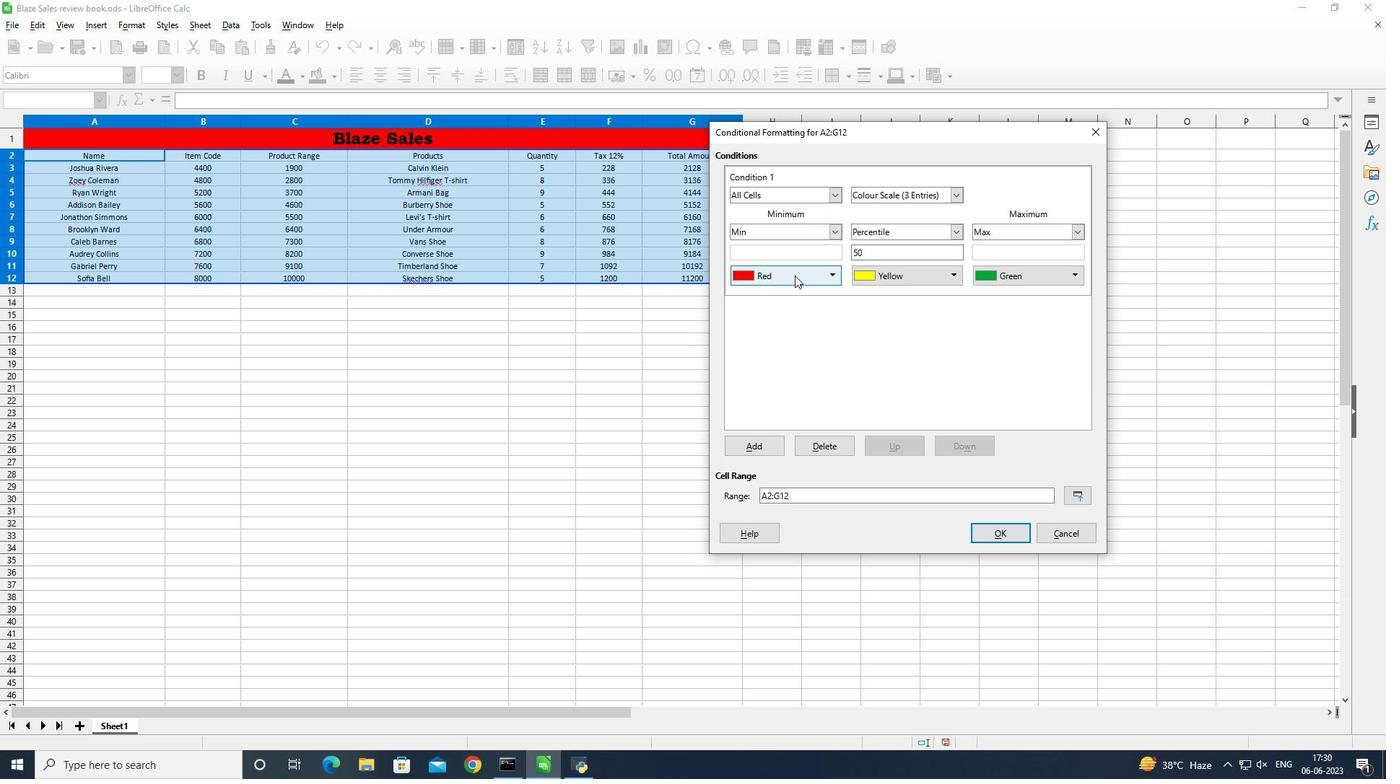 
Action: Mouse moved to (794, 296)
Screenshot: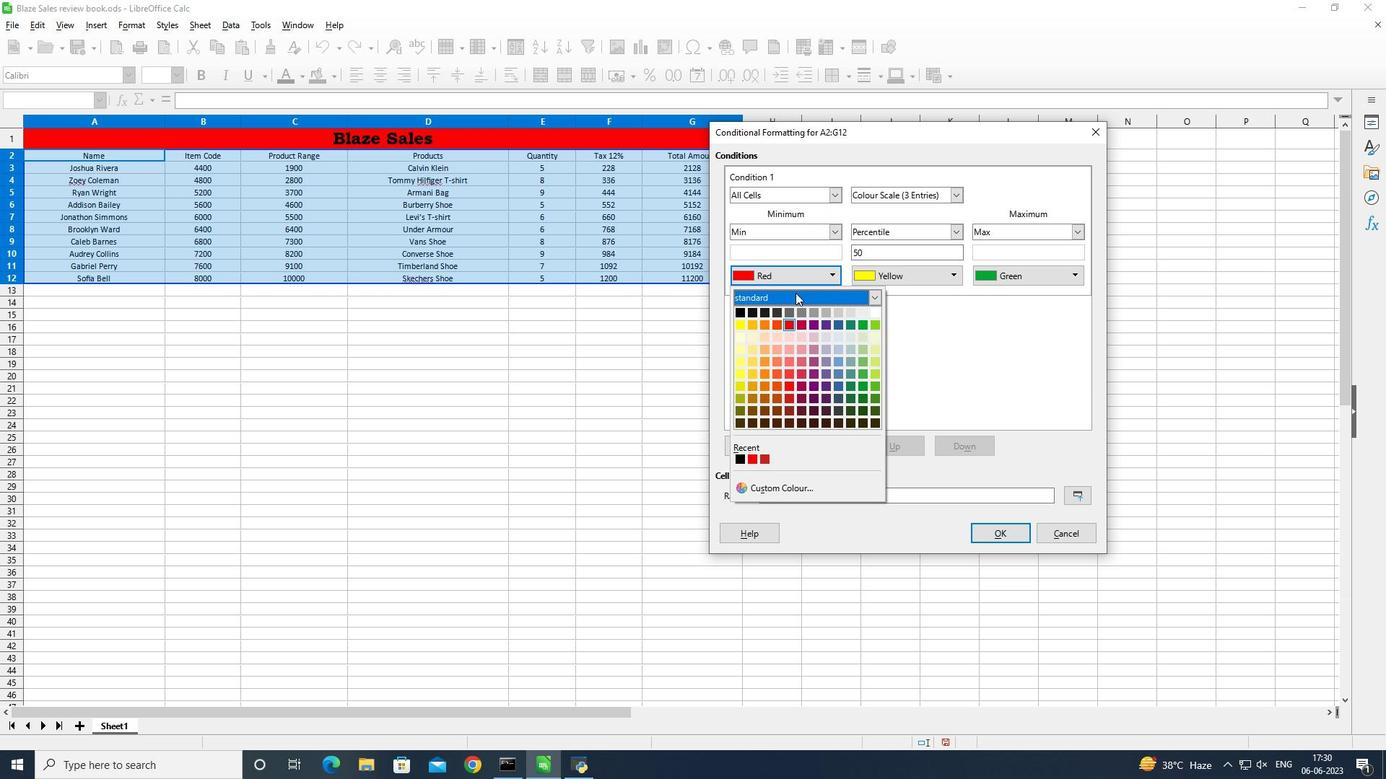 
Action: Mouse pressed left at (794, 296)
Screenshot: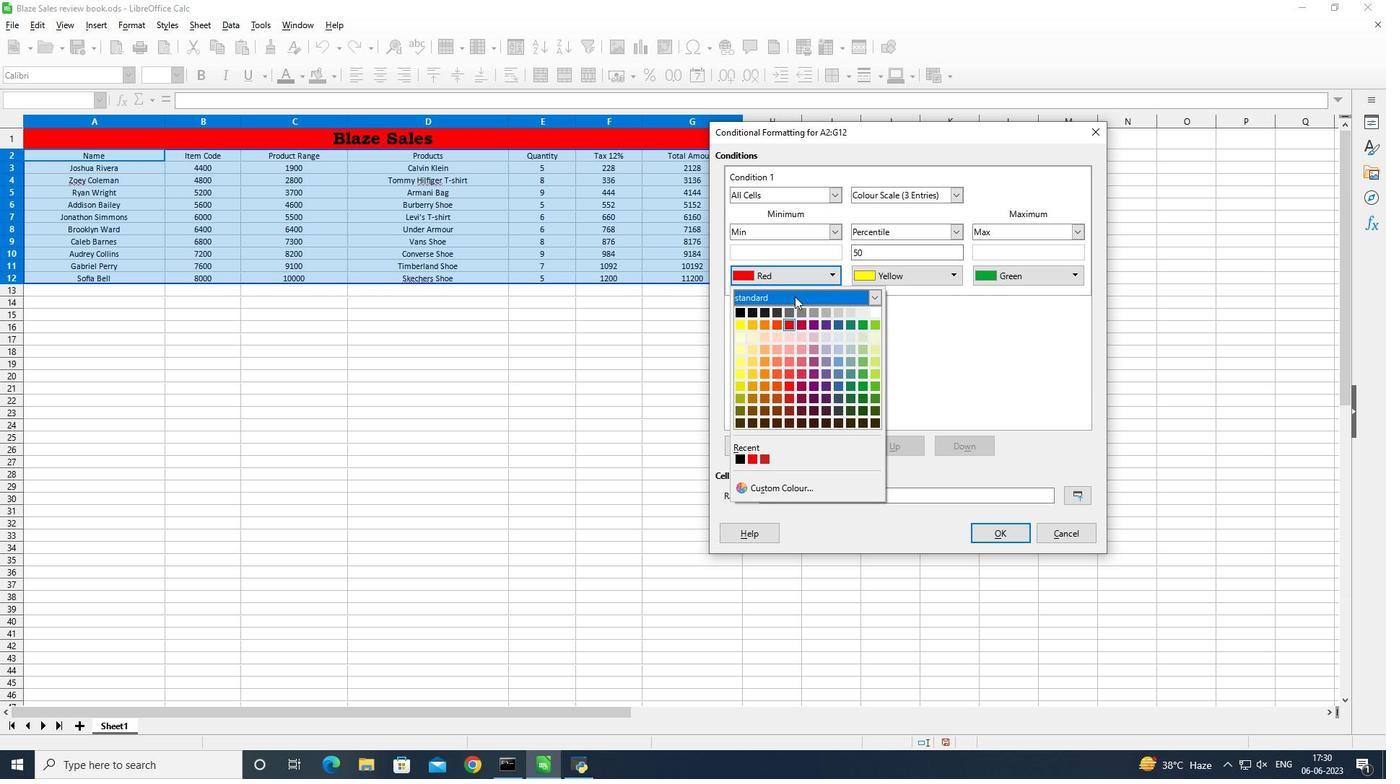 
Action: Mouse moved to (789, 321)
Screenshot: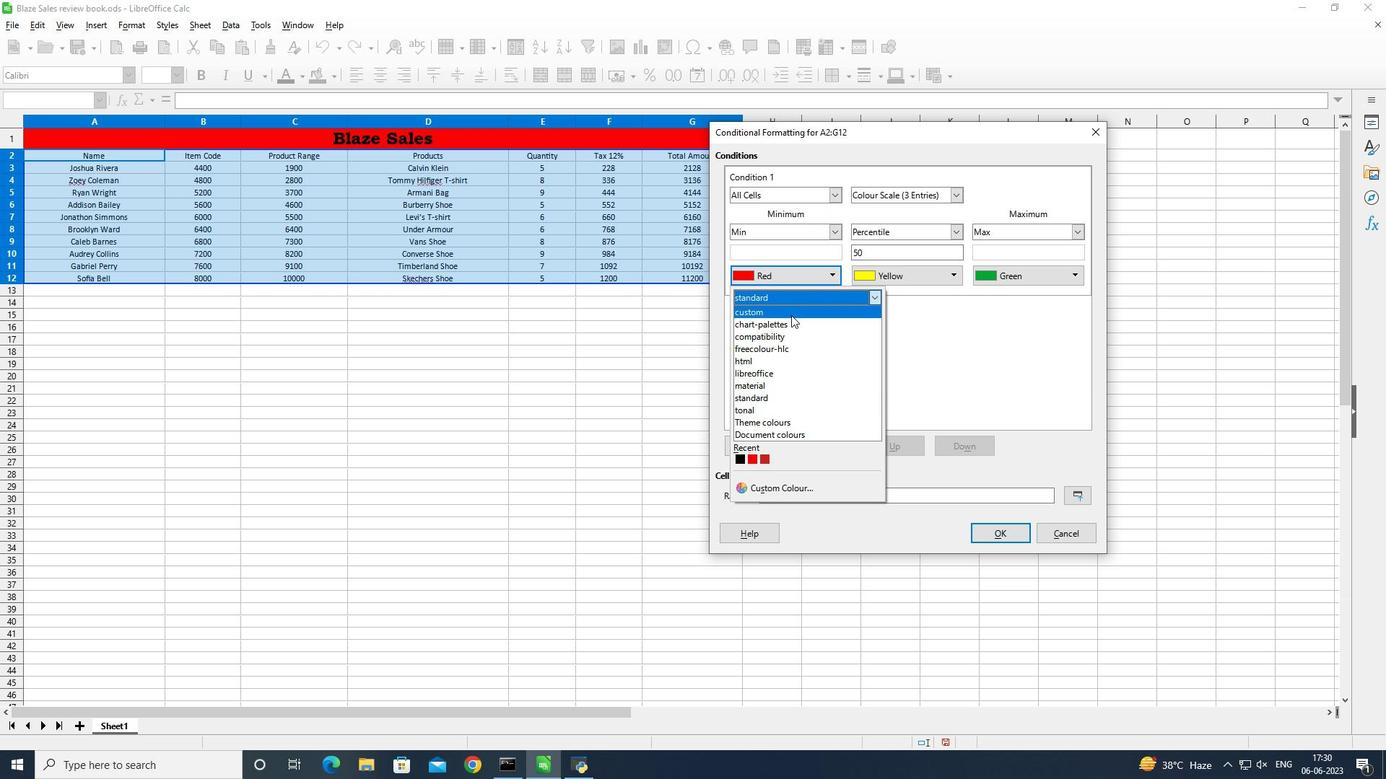 
Action: Mouse pressed left at (789, 321)
Screenshot: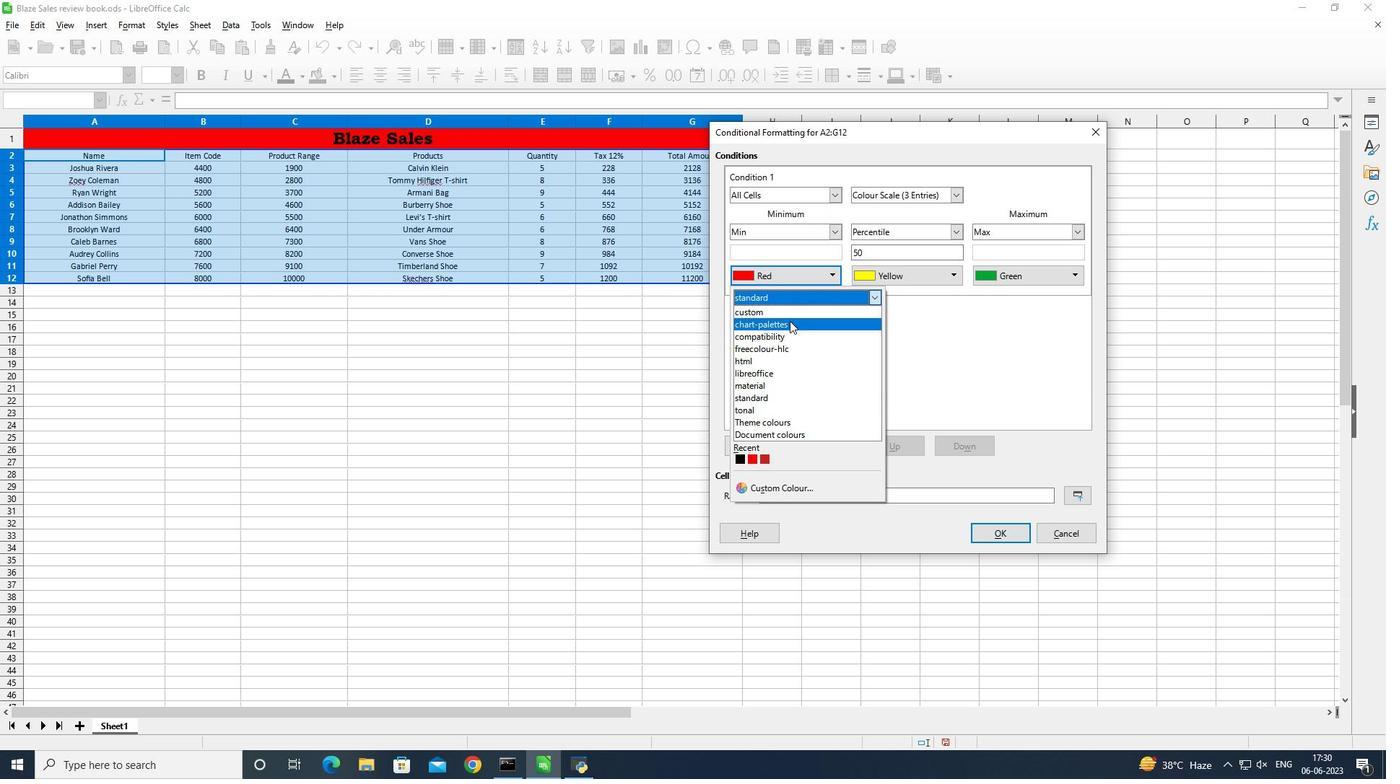 
Action: Mouse moved to (824, 313)
Screenshot: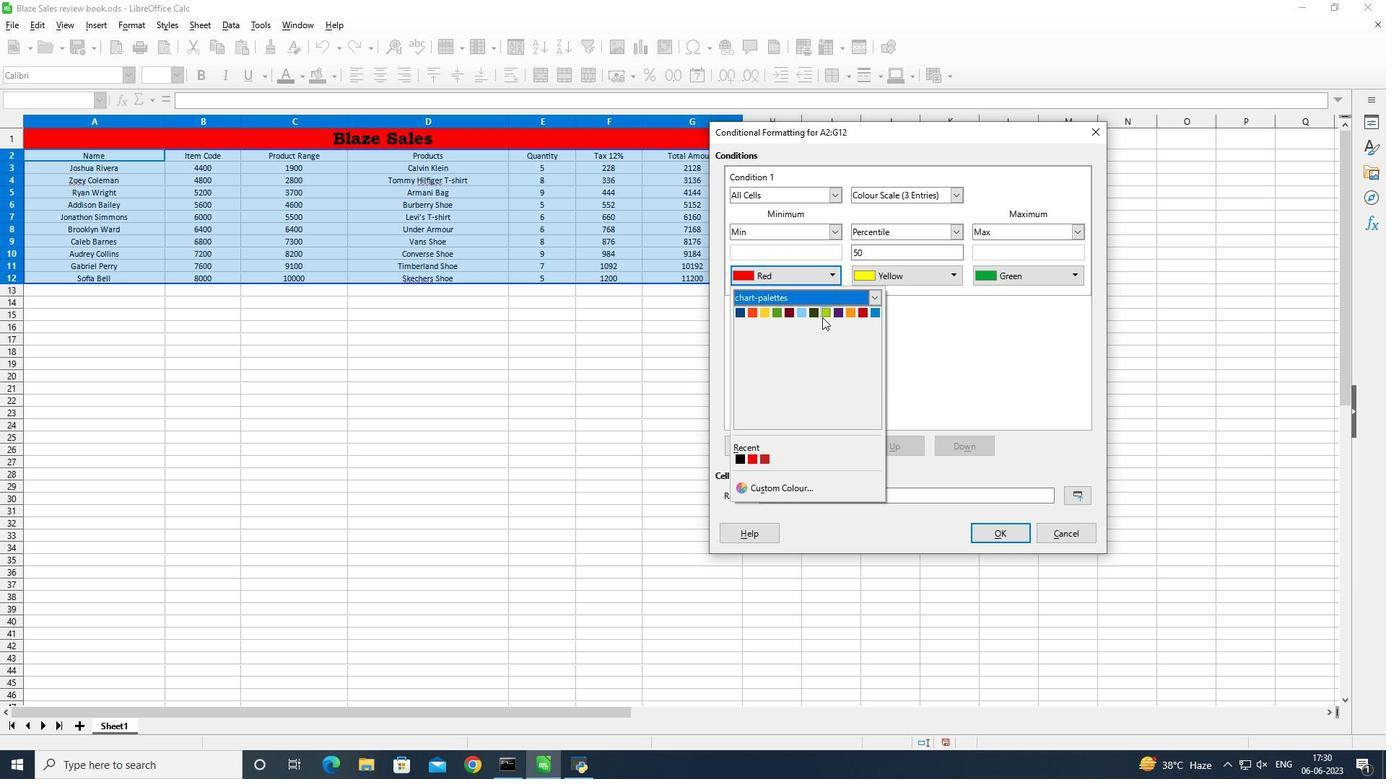 
Action: Mouse pressed left at (824, 313)
Screenshot: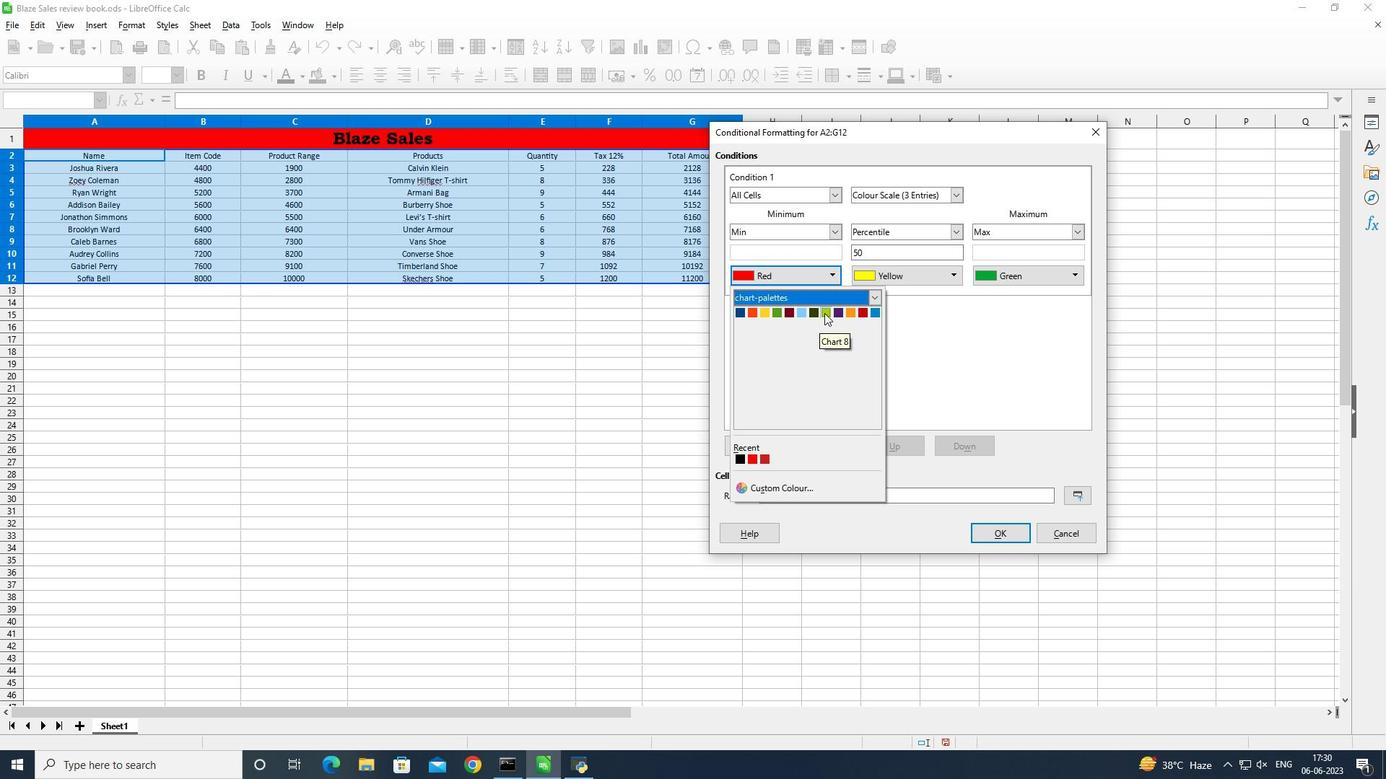 
Action: Mouse moved to (1014, 528)
Screenshot: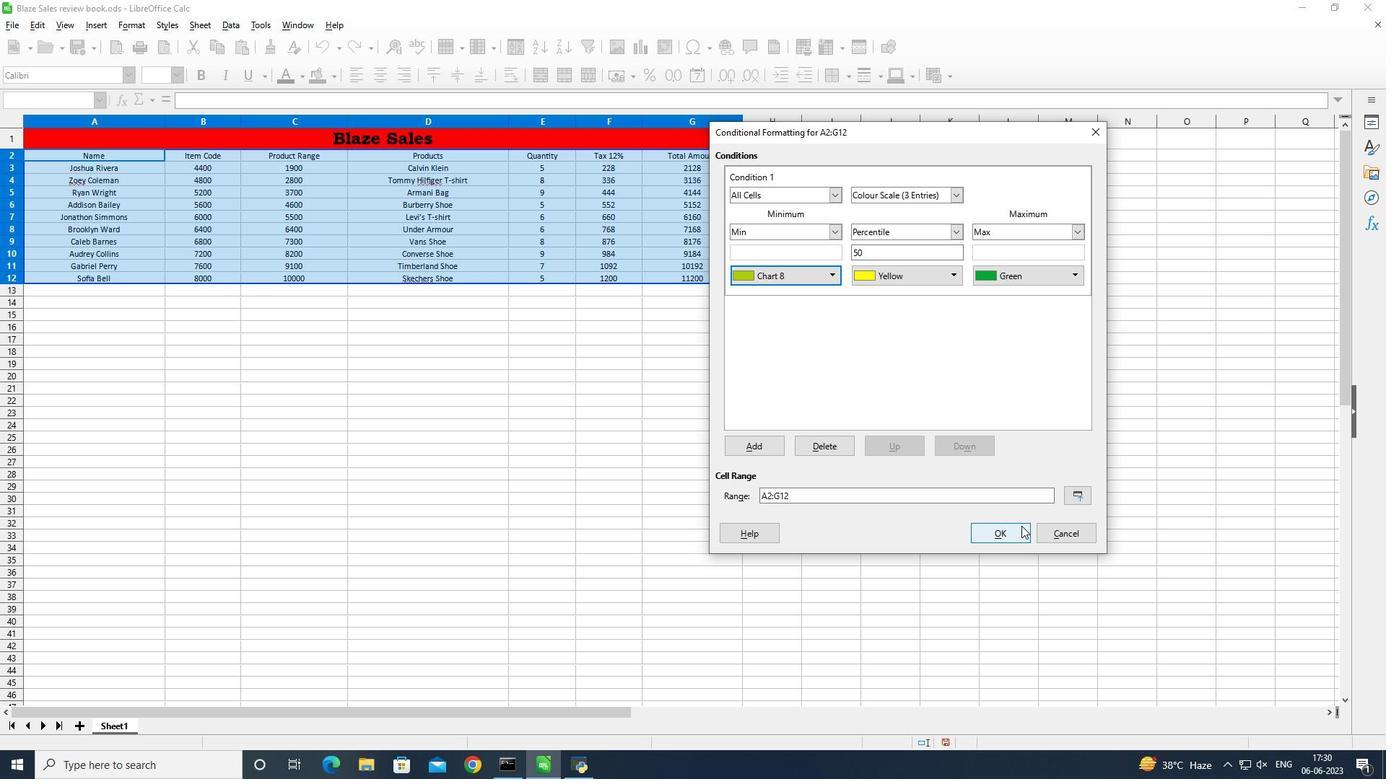 
Action: Mouse pressed left at (1014, 528)
Screenshot: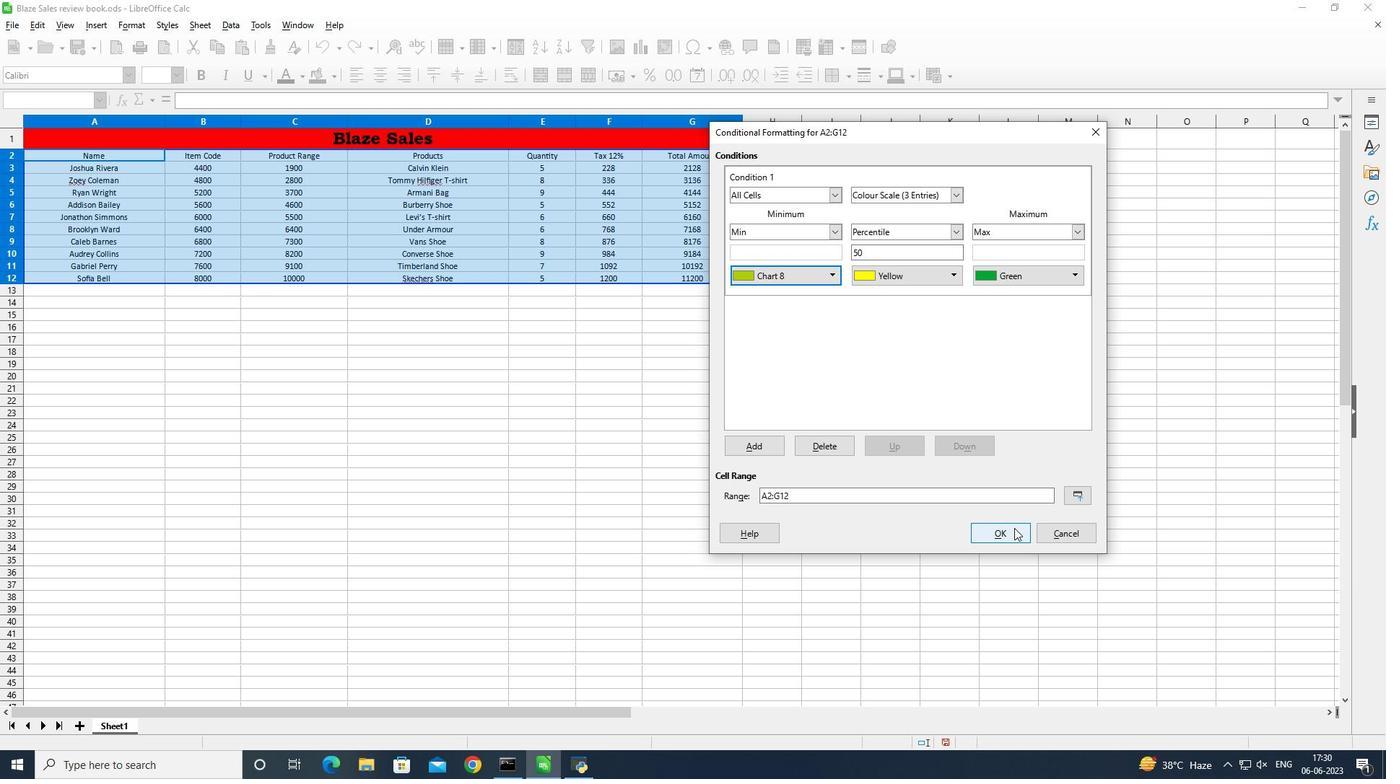 
Action: Mouse moved to (707, 281)
Screenshot: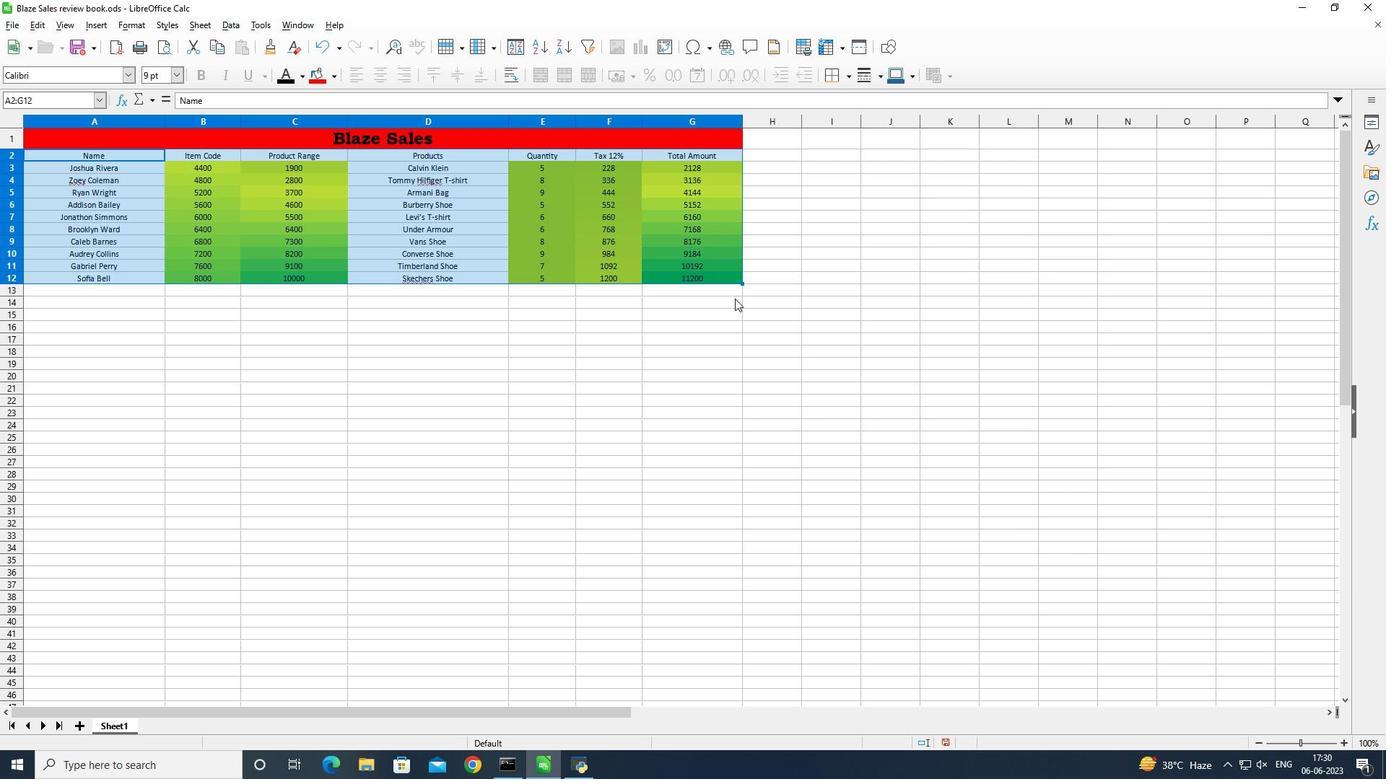 
Action: Mouse pressed left at (707, 281)
Screenshot: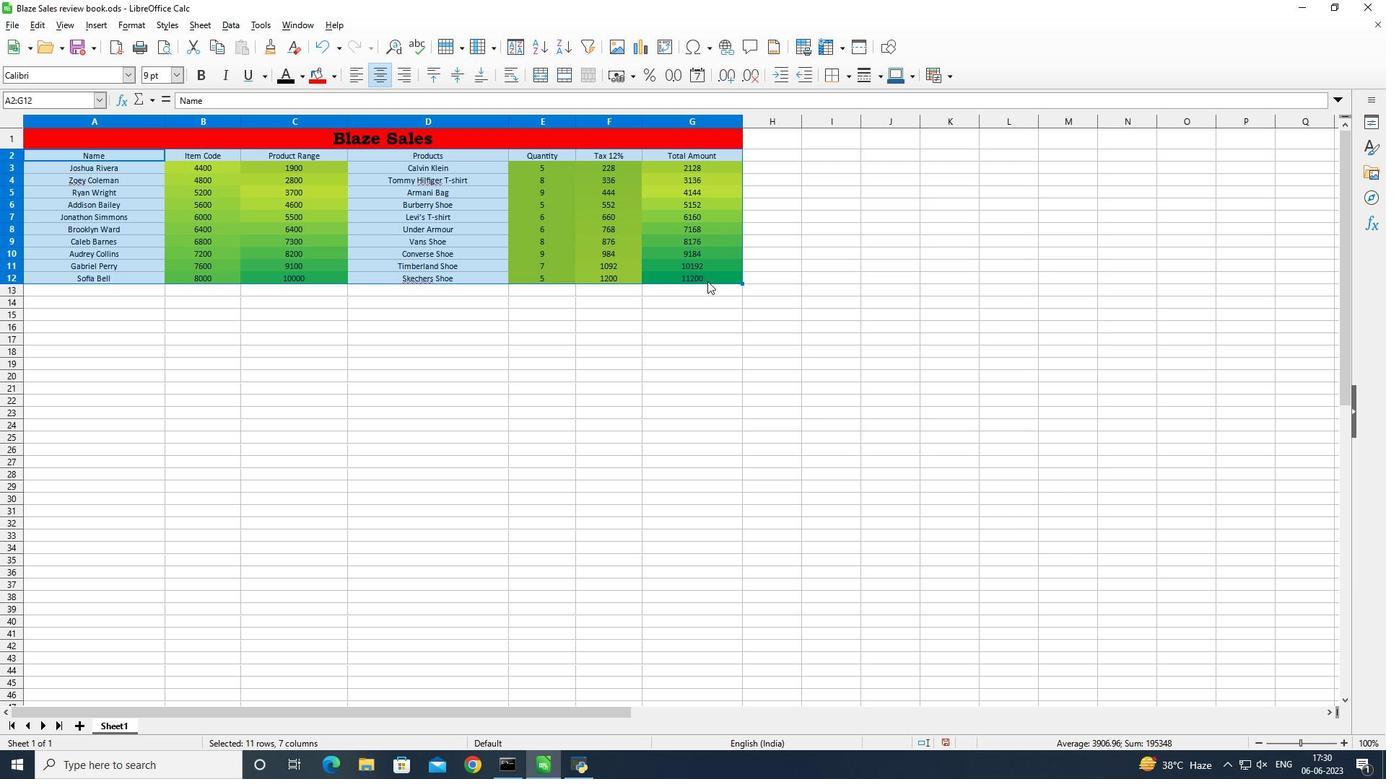 
